 Task: Add a signature Ellie Thompson containing Have a wonderful Easter, Ellie Thompson to email address softage.10@softage.net and add a label Employee benefits
Action: Mouse moved to (77, 108)
Screenshot: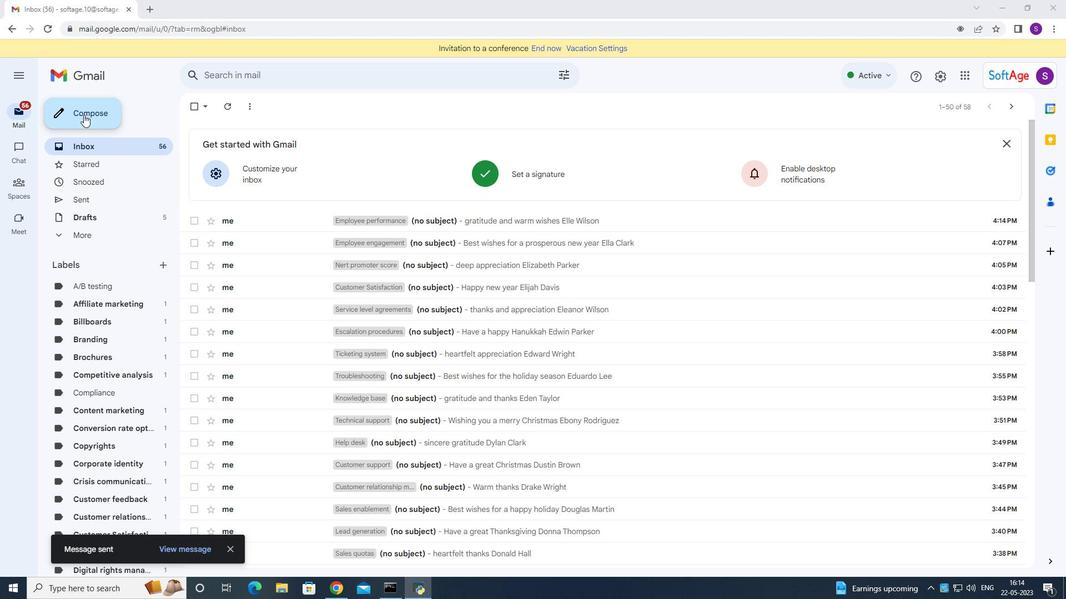 
Action: Mouse pressed left at (77, 108)
Screenshot: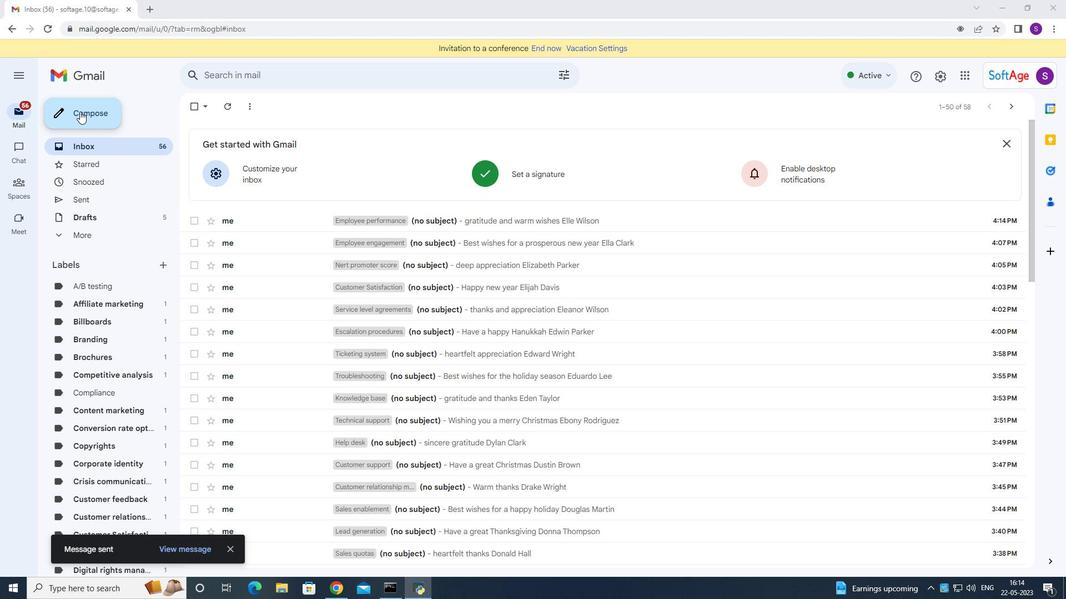 
Action: Mouse moved to (895, 559)
Screenshot: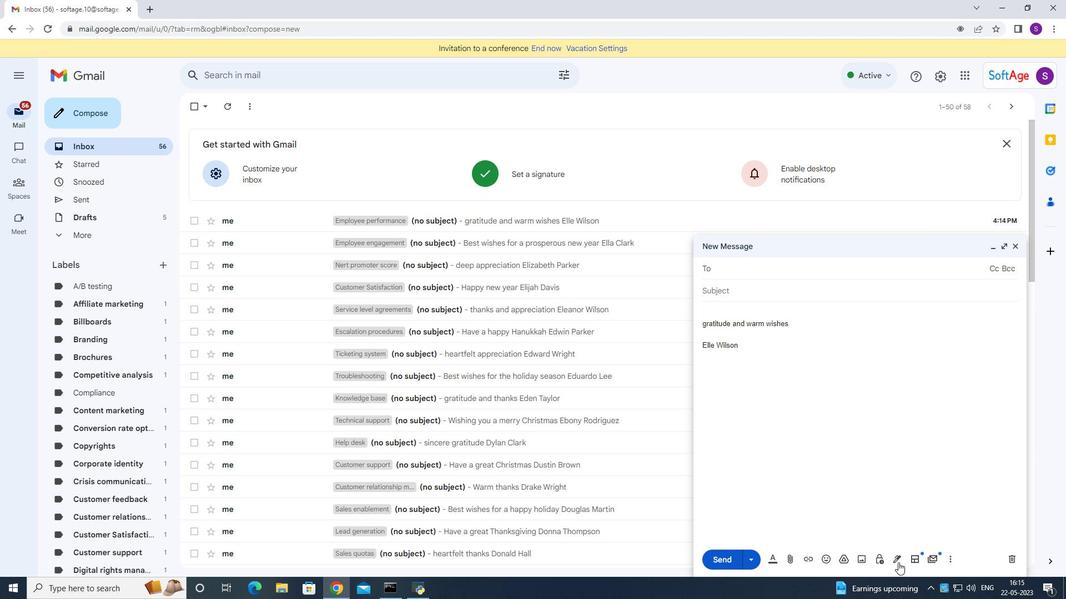 
Action: Mouse pressed left at (895, 559)
Screenshot: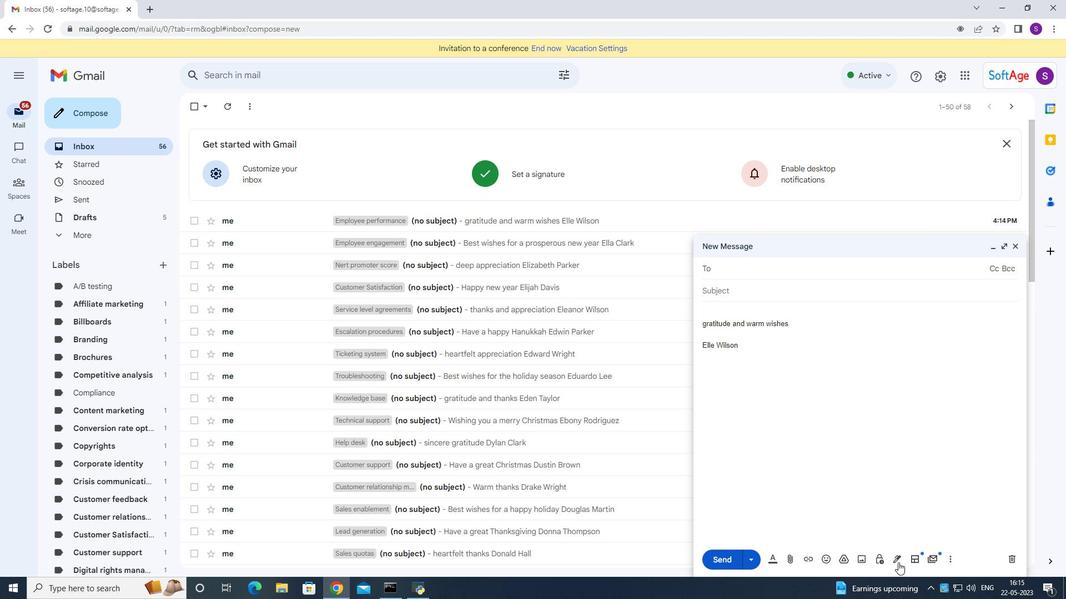
Action: Mouse moved to (920, 484)
Screenshot: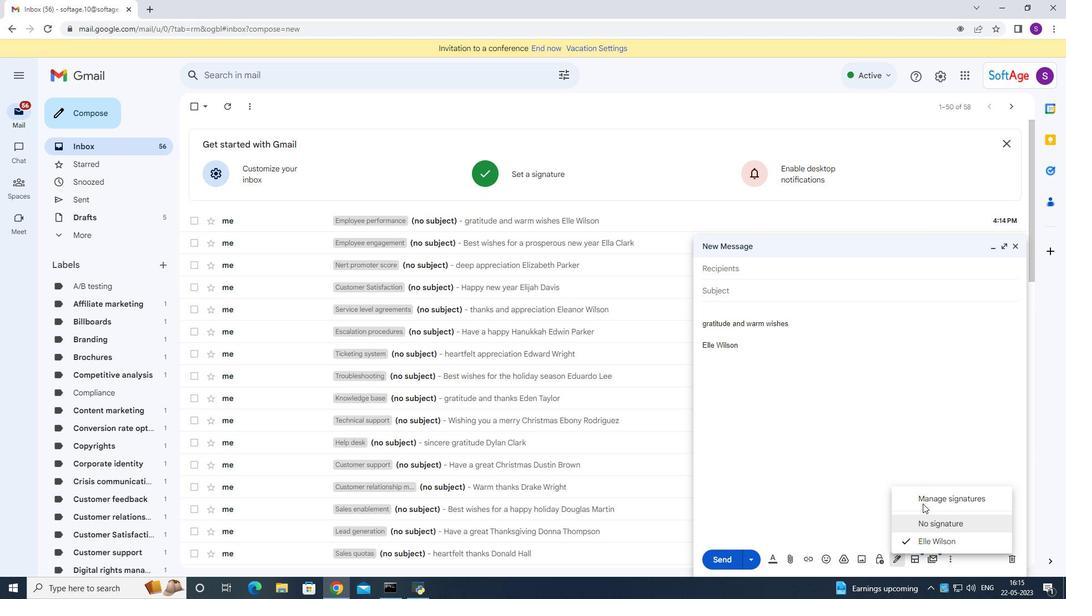 
Action: Mouse pressed left at (920, 484)
Screenshot: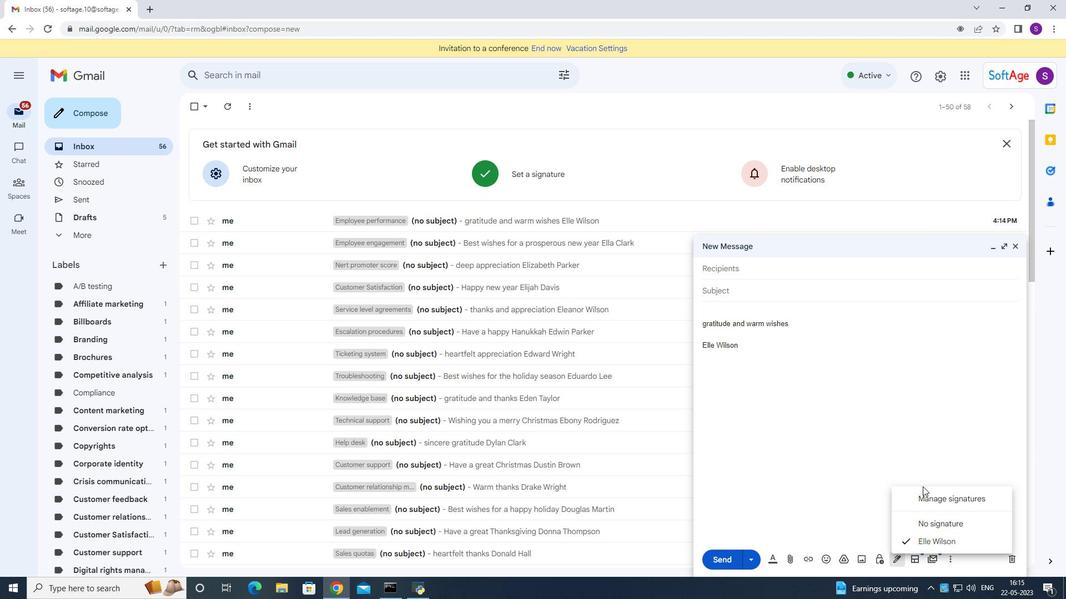 
Action: Mouse moved to (933, 497)
Screenshot: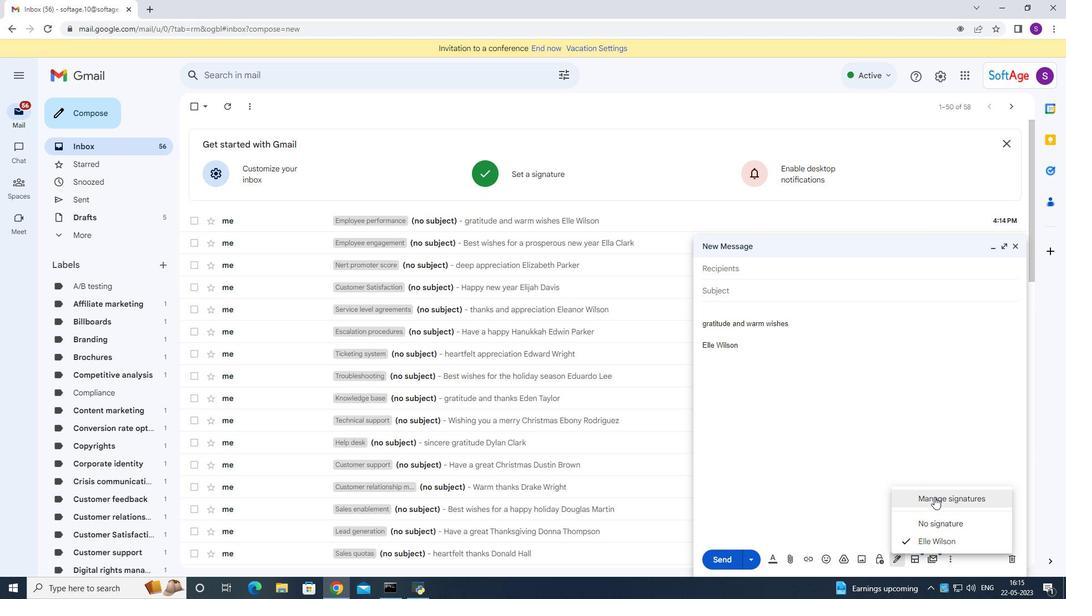
Action: Mouse pressed left at (933, 497)
Screenshot: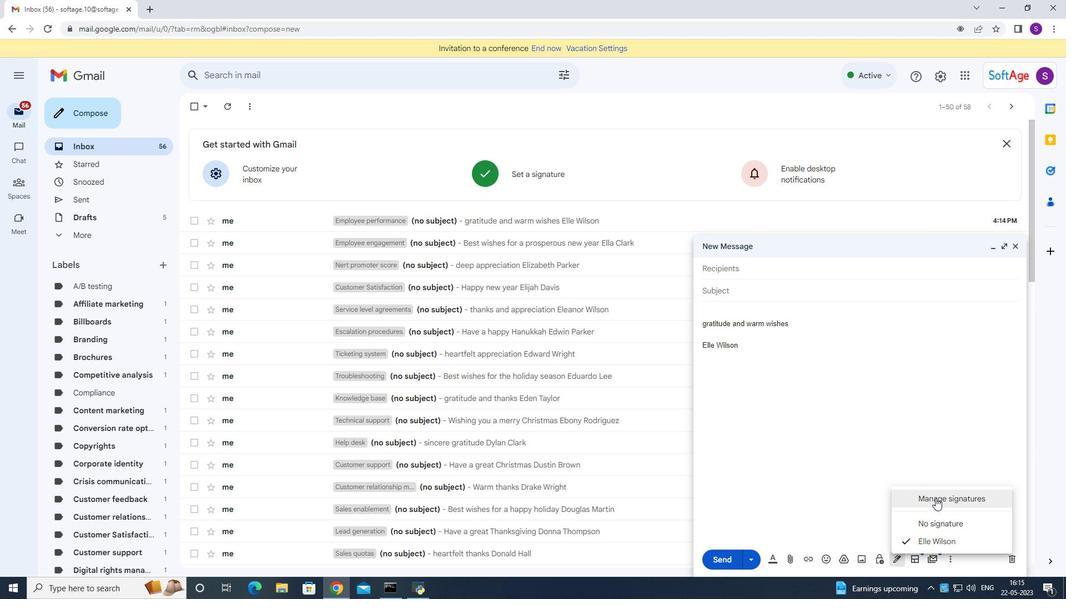 
Action: Mouse moved to (505, 380)
Screenshot: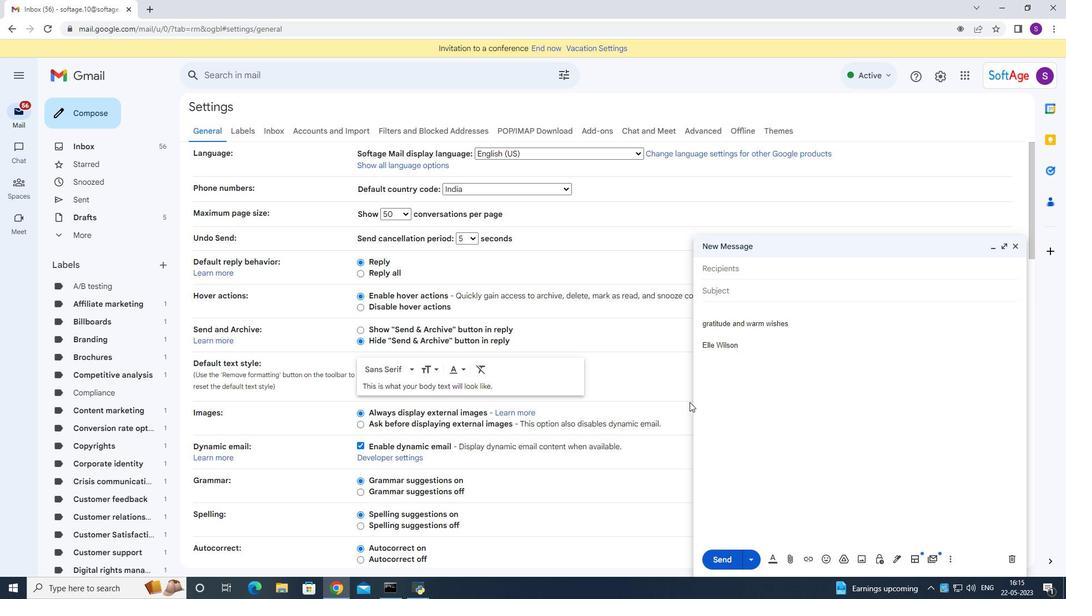 
Action: Mouse scrolled (505, 379) with delta (0, 0)
Screenshot: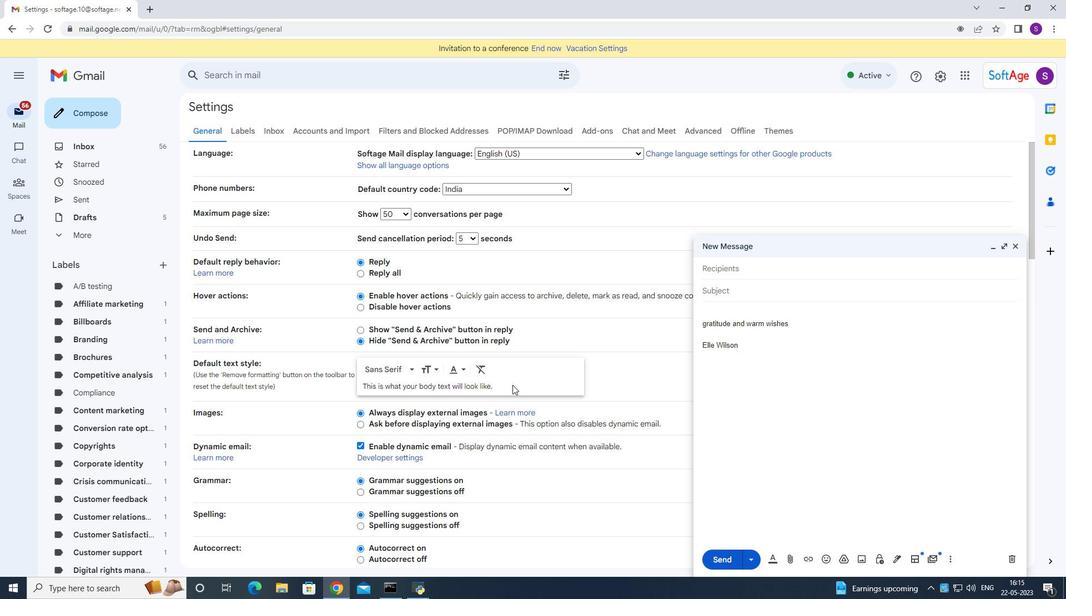 
Action: Mouse moved to (504, 380)
Screenshot: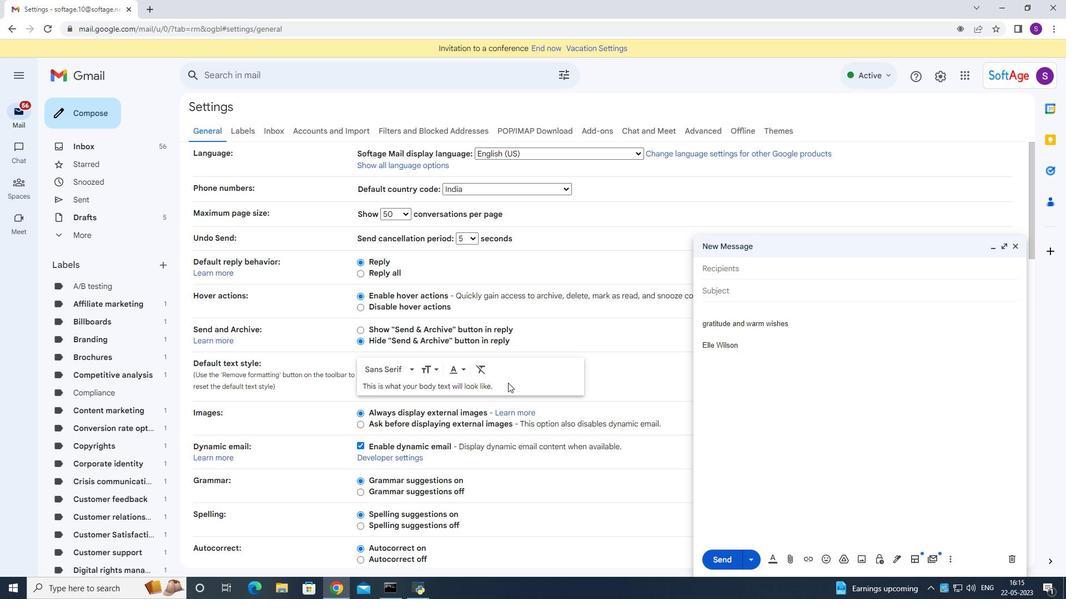 
Action: Mouse scrolled (505, 379) with delta (0, 0)
Screenshot: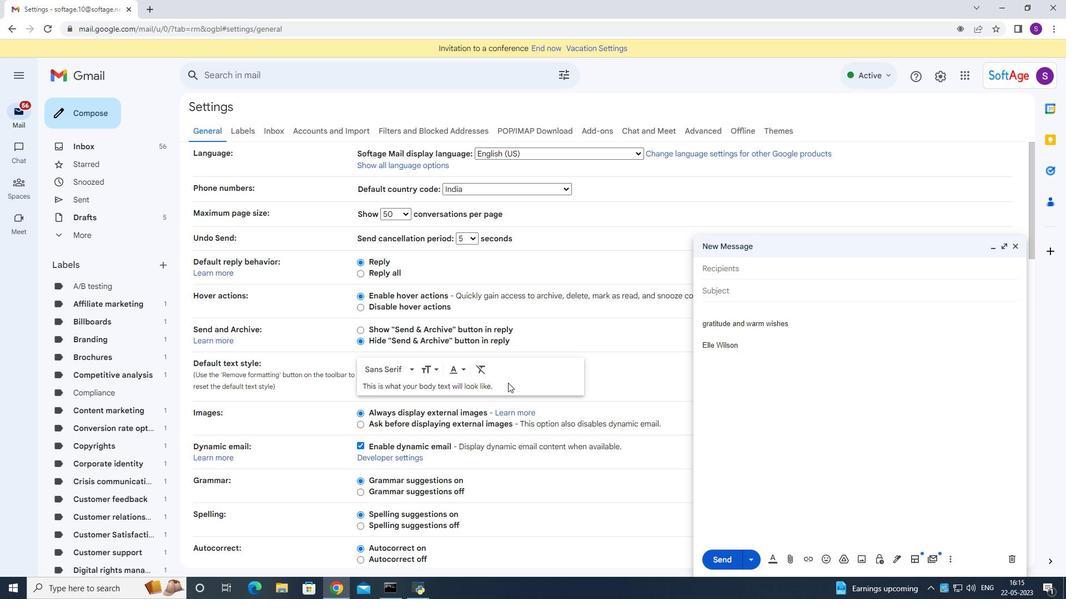 
Action: Mouse scrolled (504, 379) with delta (0, 0)
Screenshot: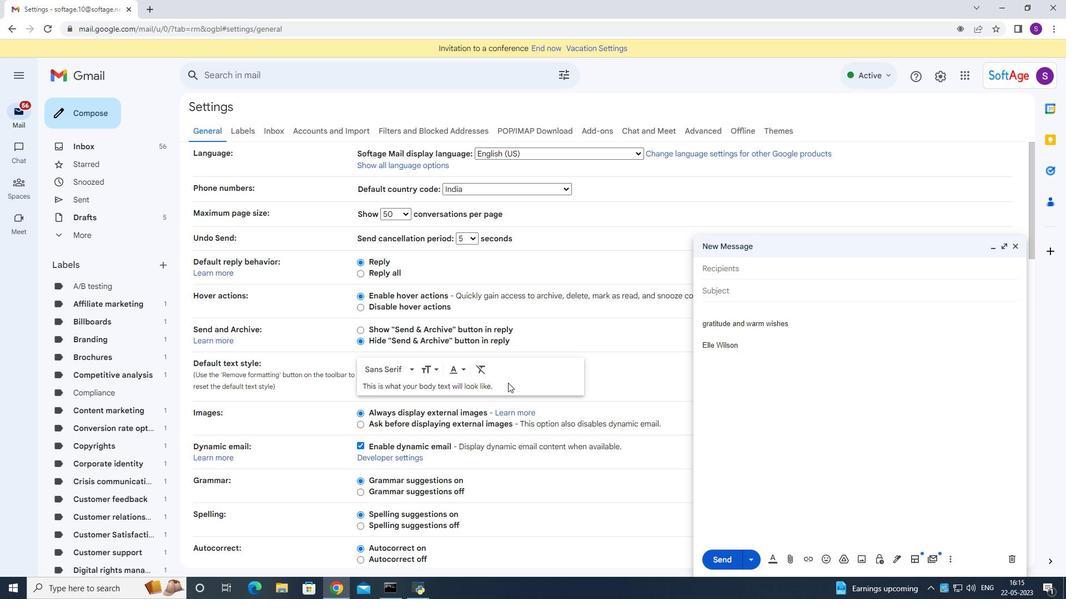 
Action: Mouse scrolled (504, 379) with delta (0, 0)
Screenshot: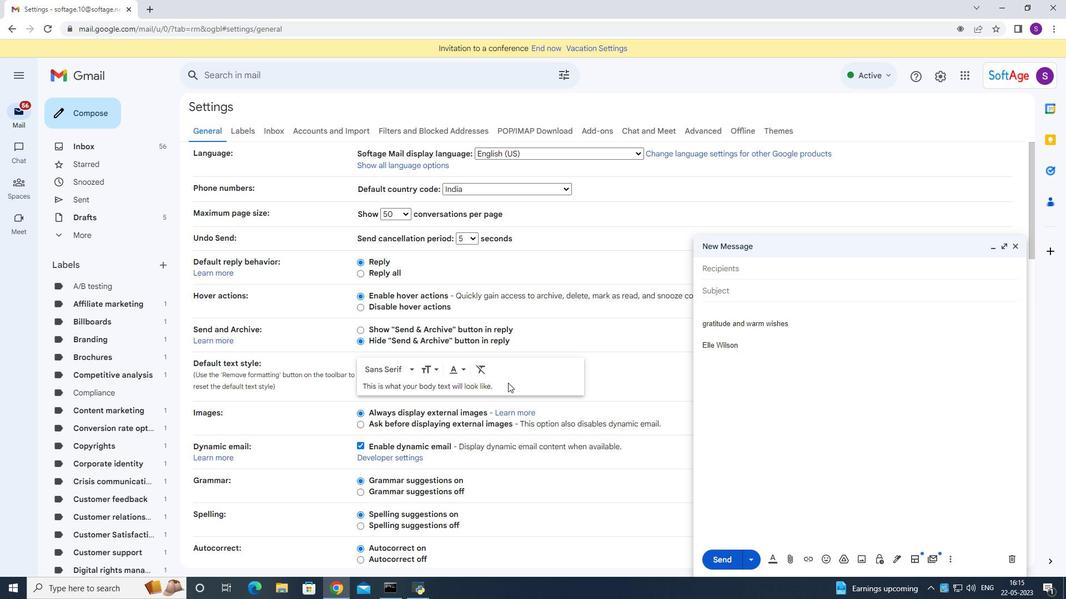 
Action: Mouse moved to (504, 380)
Screenshot: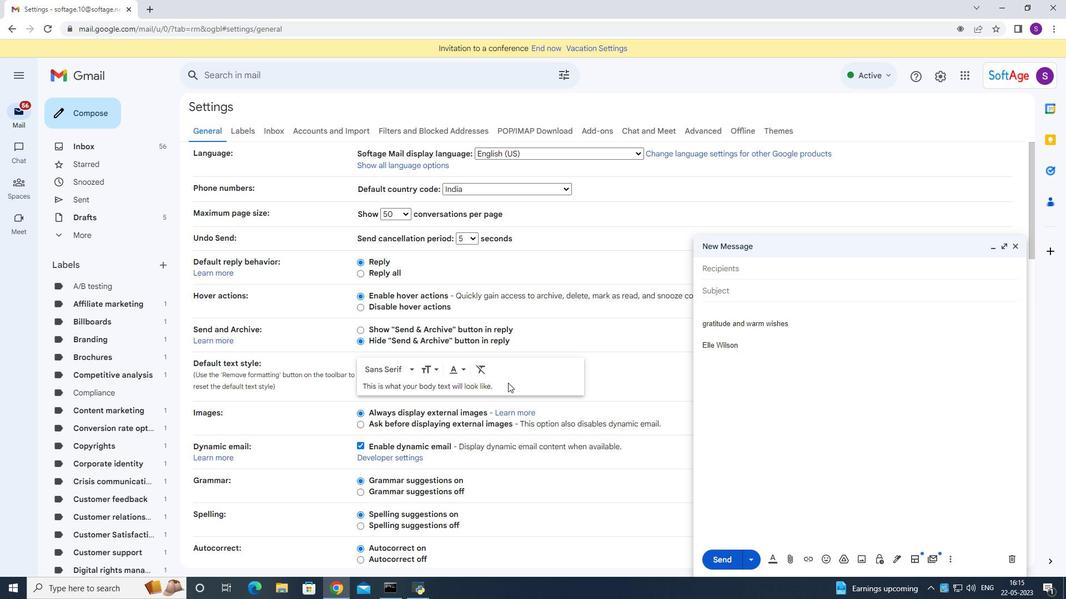 
Action: Mouse scrolled (504, 379) with delta (0, 0)
Screenshot: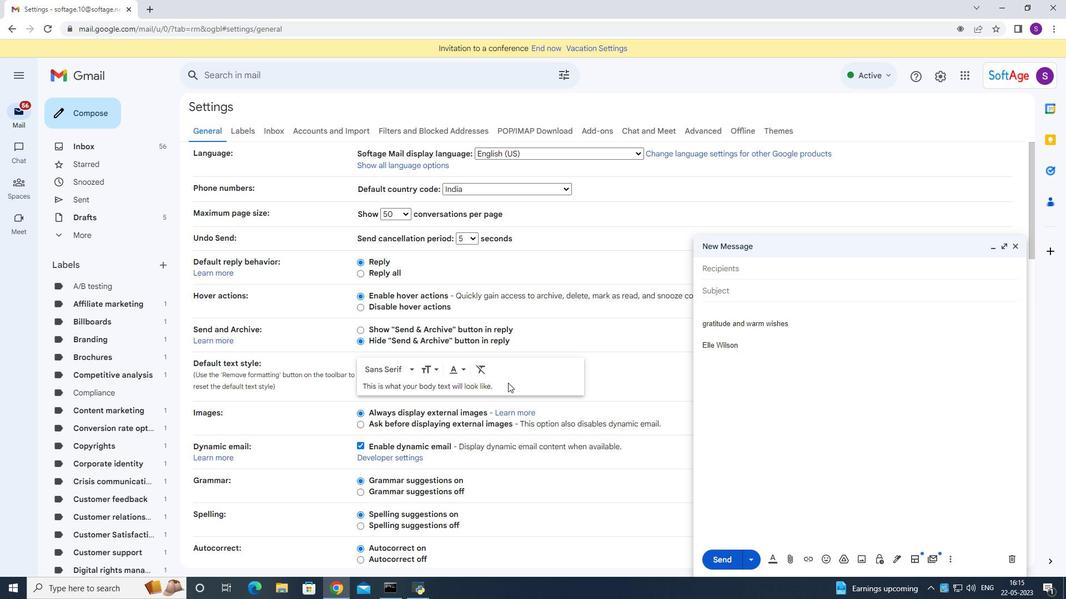 
Action: Mouse scrolled (504, 379) with delta (0, 0)
Screenshot: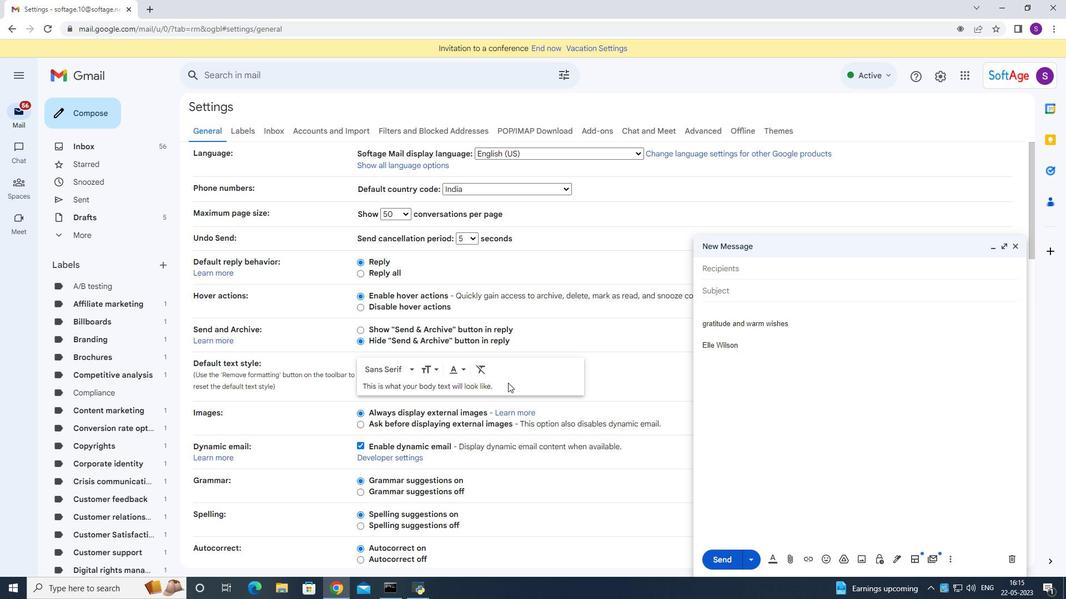 
Action: Mouse scrolled (504, 379) with delta (0, 0)
Screenshot: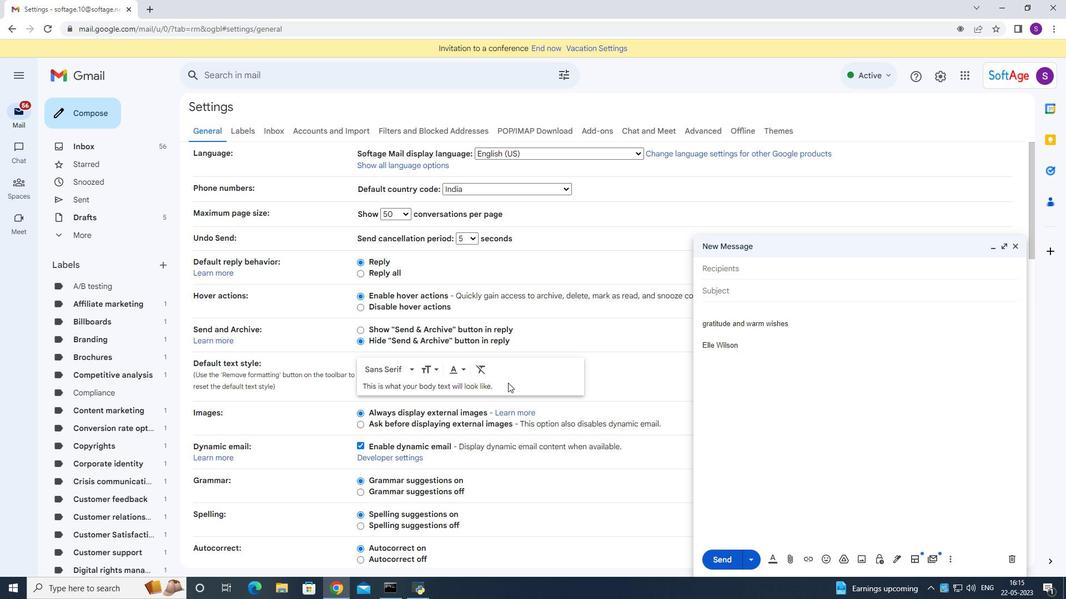 
Action: Mouse moved to (496, 390)
Screenshot: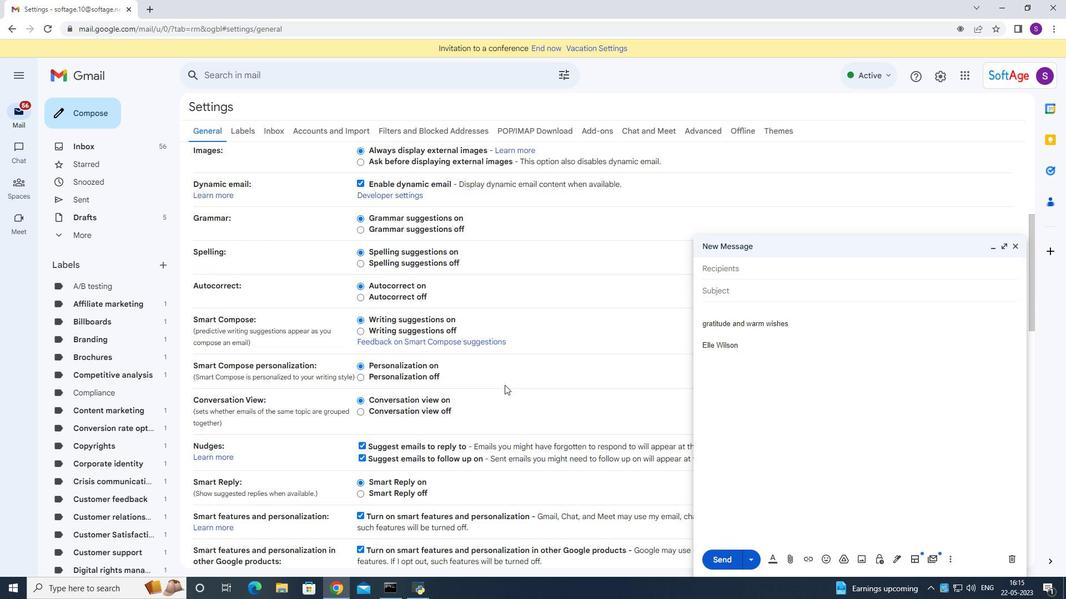 
Action: Mouse scrolled (496, 389) with delta (0, 0)
Screenshot: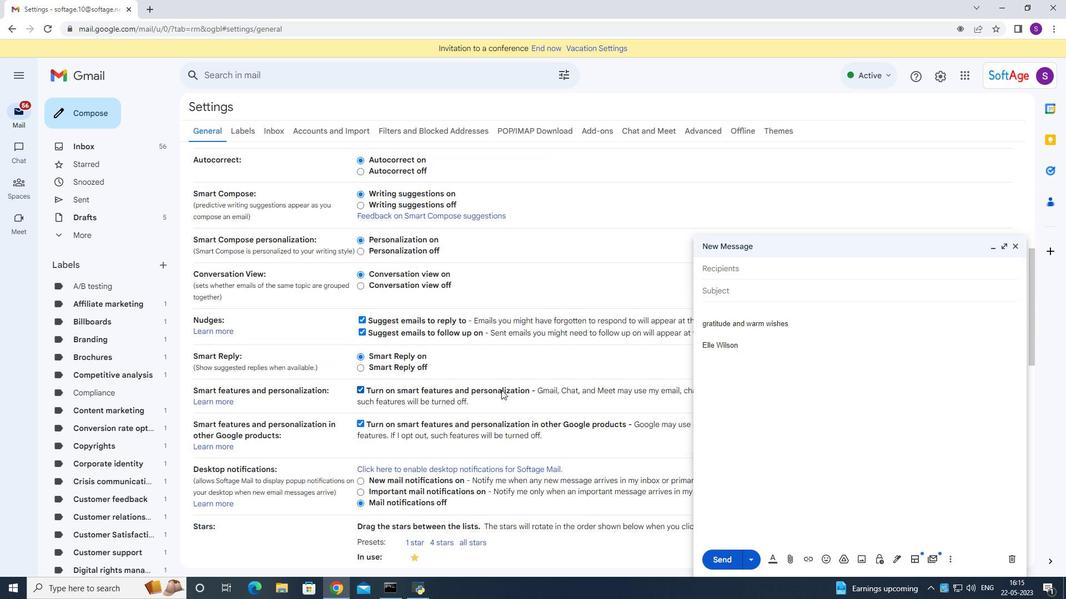 
Action: Mouse moved to (495, 391)
Screenshot: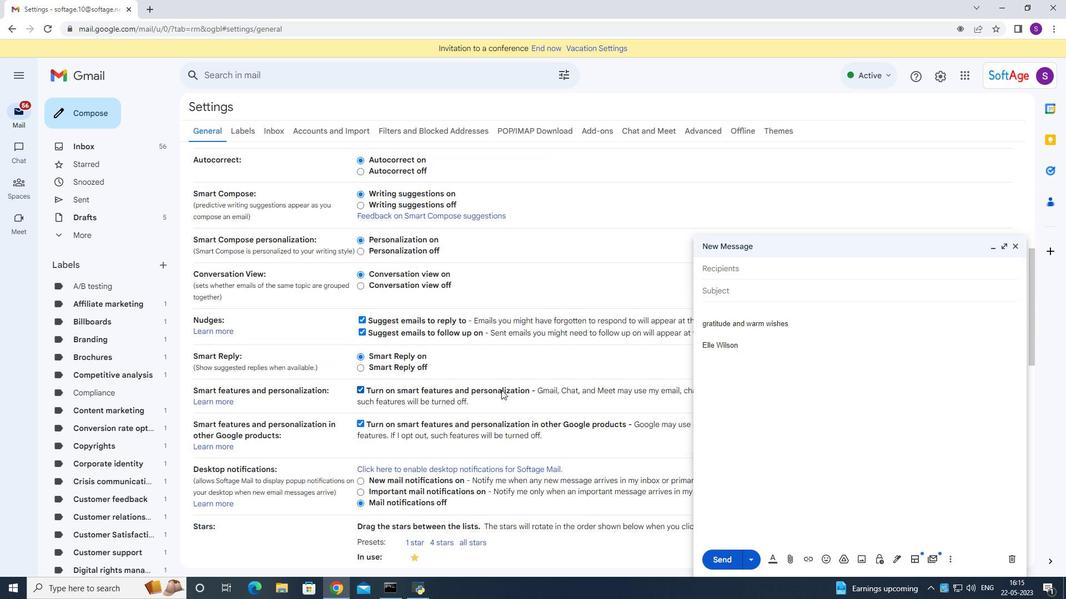 
Action: Mouse scrolled (495, 390) with delta (0, 0)
Screenshot: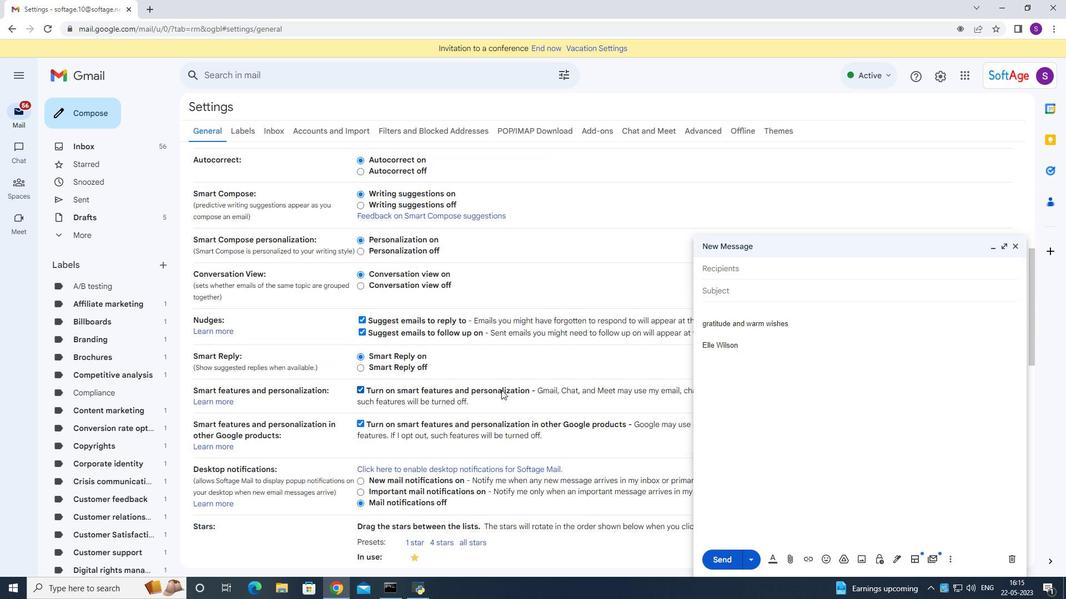 
Action: Mouse scrolled (495, 390) with delta (0, 0)
Screenshot: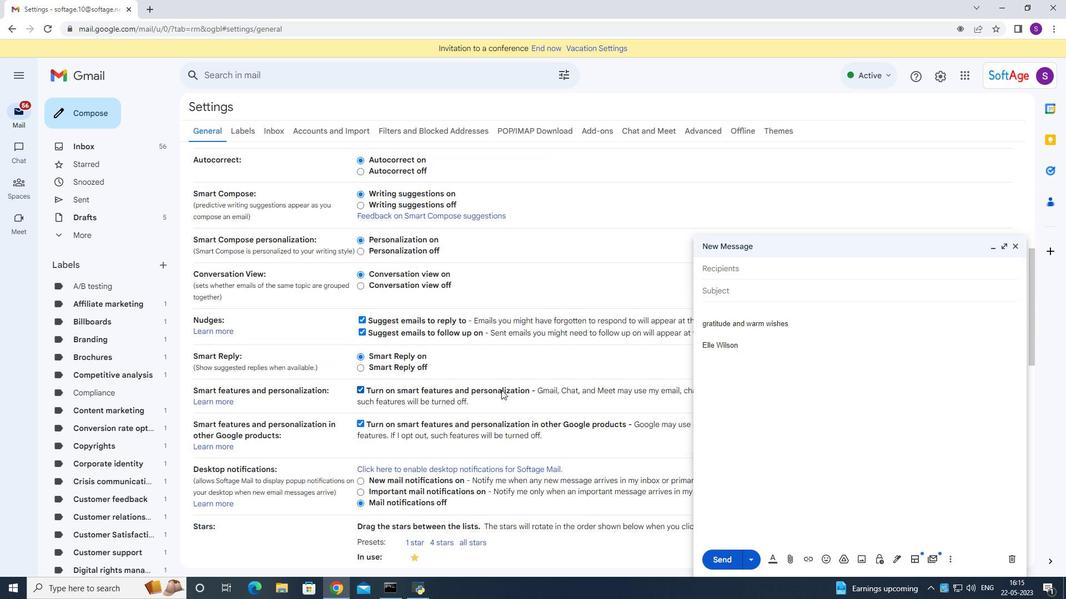 
Action: Mouse scrolled (495, 390) with delta (0, 0)
Screenshot: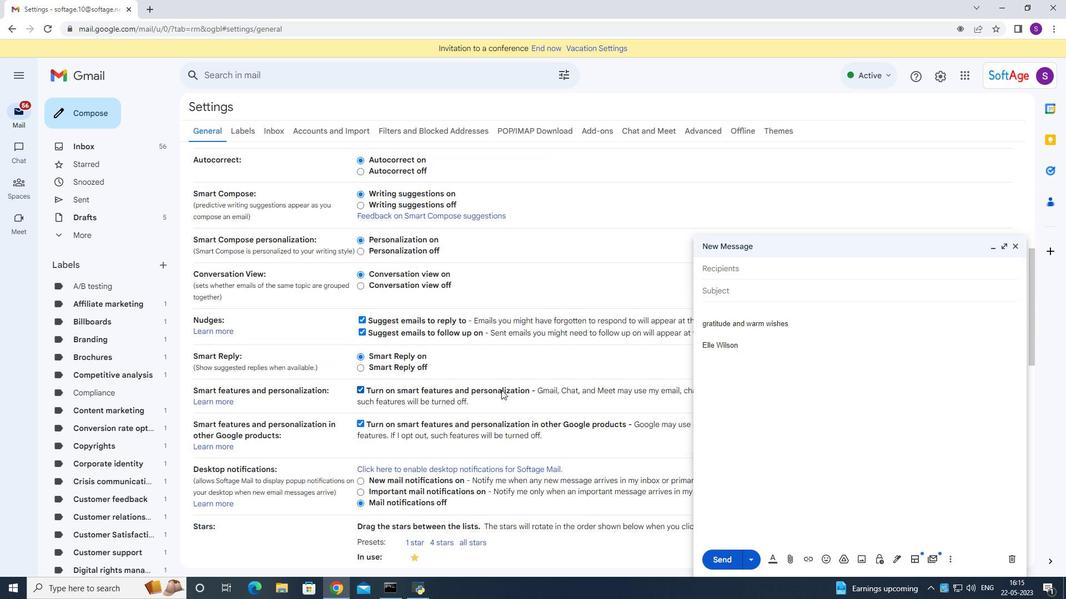 
Action: Mouse scrolled (495, 390) with delta (0, 0)
Screenshot: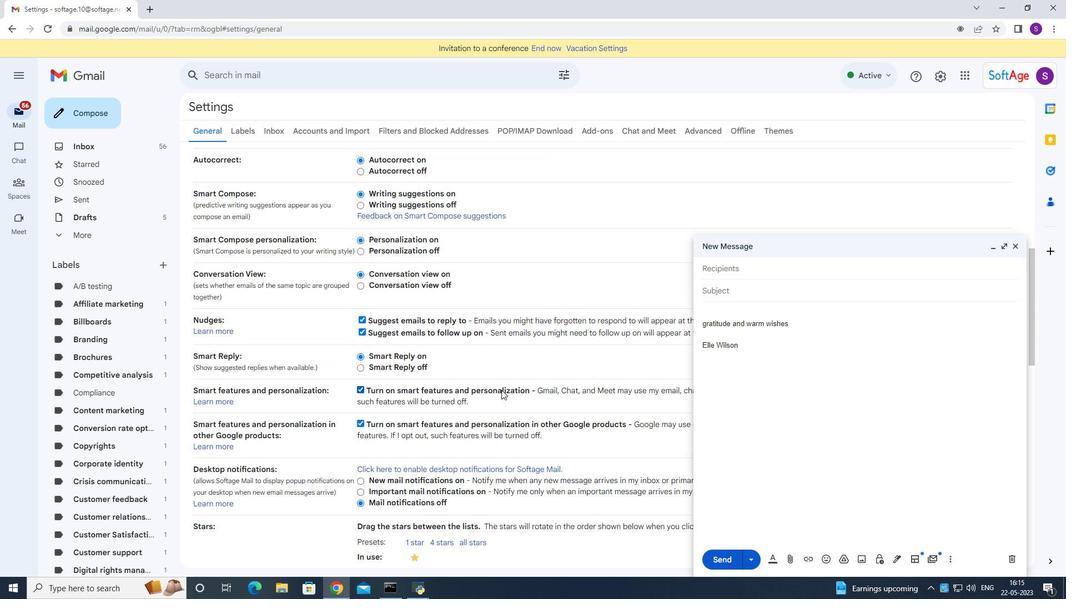 
Action: Mouse moved to (442, 437)
Screenshot: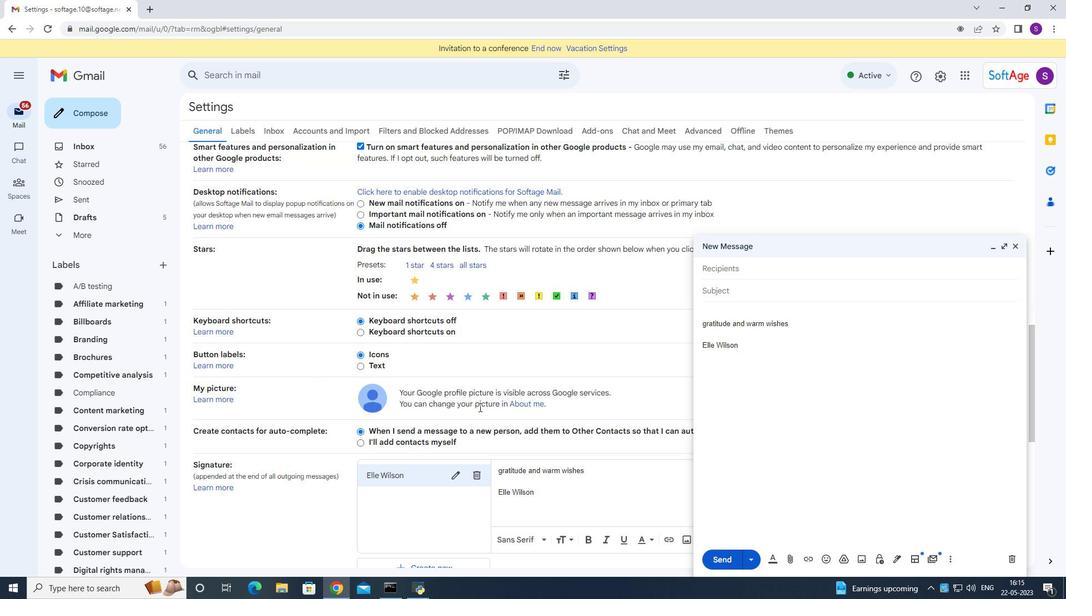 
Action: Mouse scrolled (442, 437) with delta (0, 0)
Screenshot: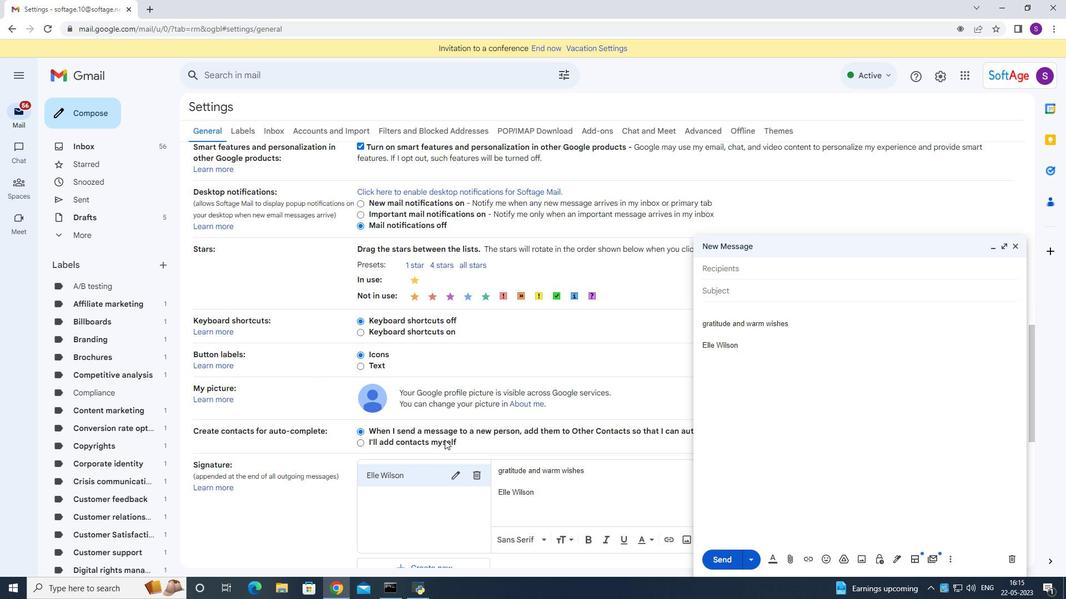 
Action: Mouse scrolled (442, 437) with delta (0, 0)
Screenshot: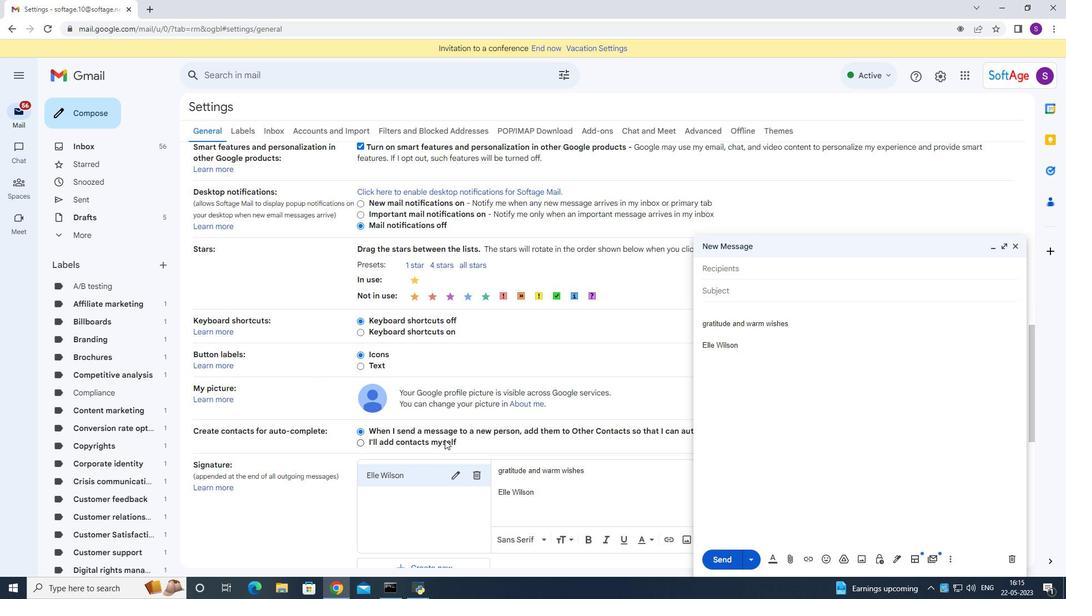 
Action: Mouse scrolled (442, 437) with delta (0, 0)
Screenshot: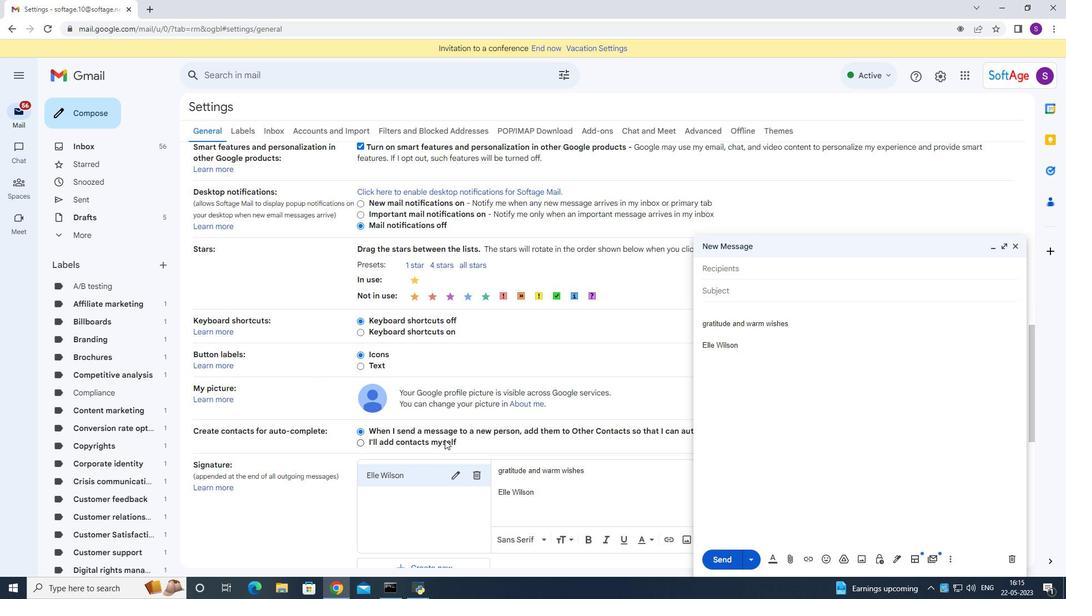 
Action: Mouse moved to (452, 306)
Screenshot: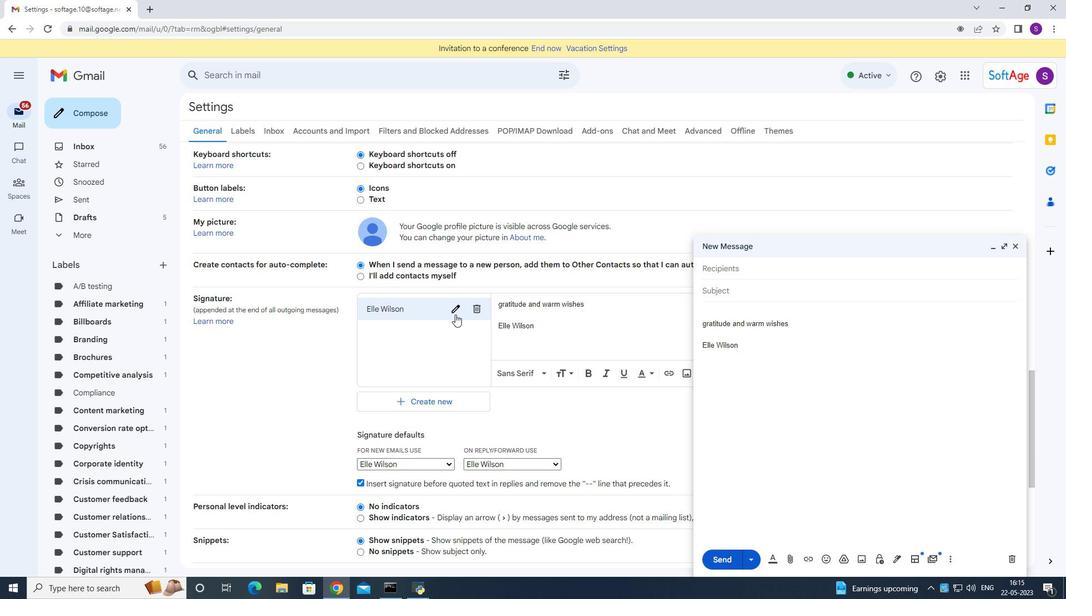 
Action: Mouse pressed left at (452, 306)
Screenshot: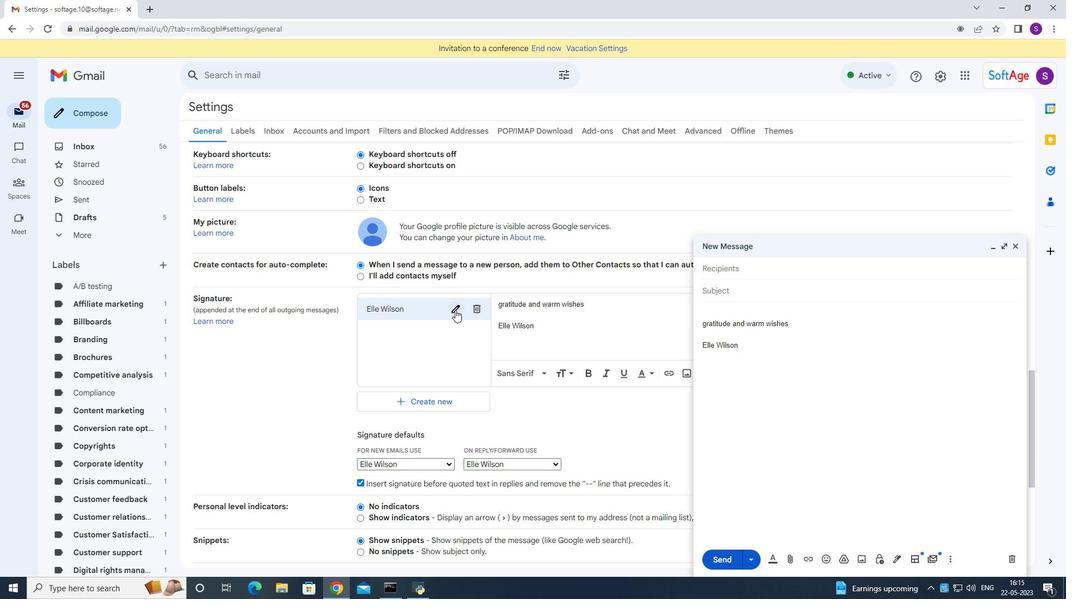 
Action: Key pressed ctrl+A<Key.backspace><Key.shift><Key.shift><Key.shift><Key.shift><Key.shift><Key.shift><Key.shift><Key.shift><Key.shift><Key.shift><Key.shift><Key.shift><Key.shift><Key.shift><Key.shift><Key.shift><Key.shift><Key.shift><Key.shift><Key.shift><Key.shift><Key.shift><Key.shift><Key.shift><Key.shift><Key.shift><Key.shift><Key.shift><Key.shift><Key.shift><Key.shift><Key.shift><Key.shift><Key.shift><Key.shift><Key.shift><Key.shift><Key.shift><Key.shift><Key.shift>Ellie<Key.space><Key.shift><Key.shift><Key.shift><Key.shift><Key.shift><Key.shift><Key.shift><Key.shift><Key.shift><Key.shift><Key.shift><Key.shift><Key.shift><Key.shift><Key.shift><Key.shift><Key.shift><Key.shift><Key.shift><Key.shift><Key.shift><Key.shift><Key.shift><Key.shift><Key.shift><Key.shift><Key.shift><Key.shift><Key.shift><Key.shift><Key.shift><Key.shift><Key.shift><Key.shift><Key.shift><Key.shift><Key.shift><Key.shift><Key.shift><Key.shift><Key.shift><Key.shift><Key.shift><Key.shift>Thompson<Key.space>
Screenshot: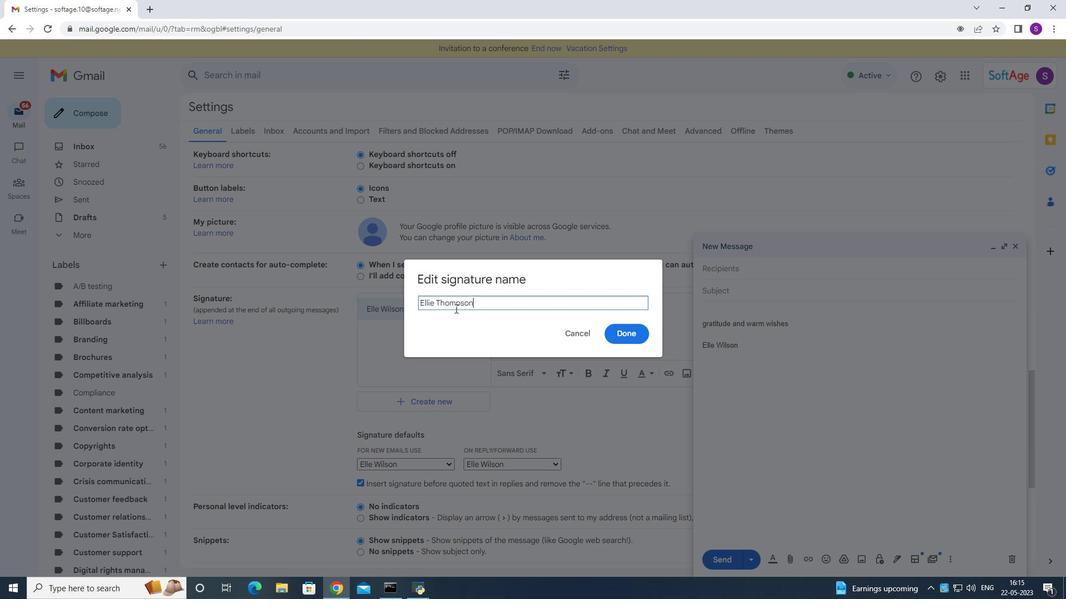 
Action: Mouse moved to (631, 333)
Screenshot: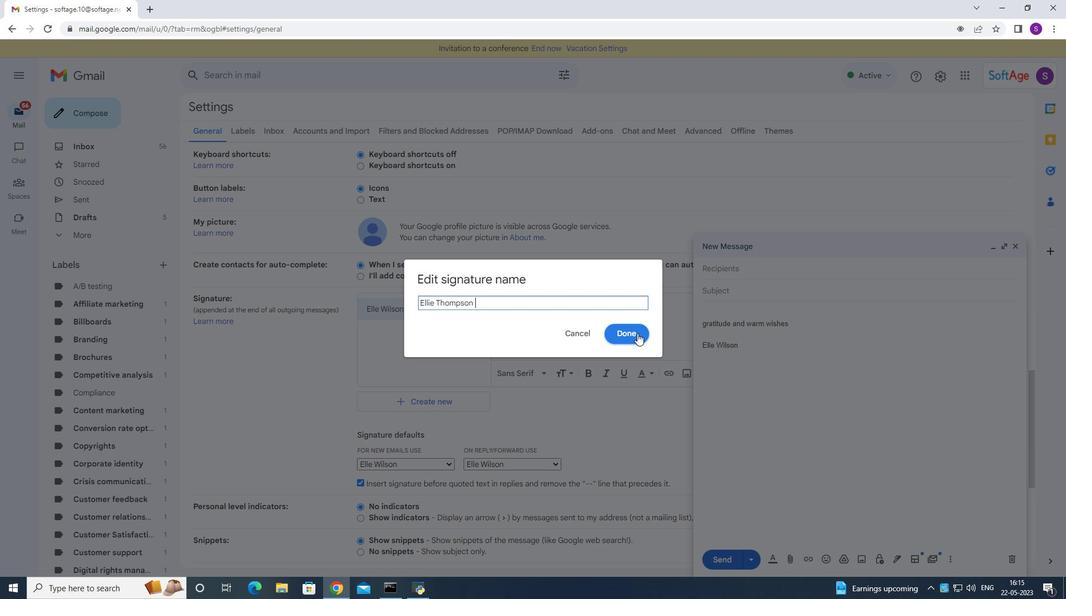 
Action: Mouse pressed left at (634, 330)
Screenshot: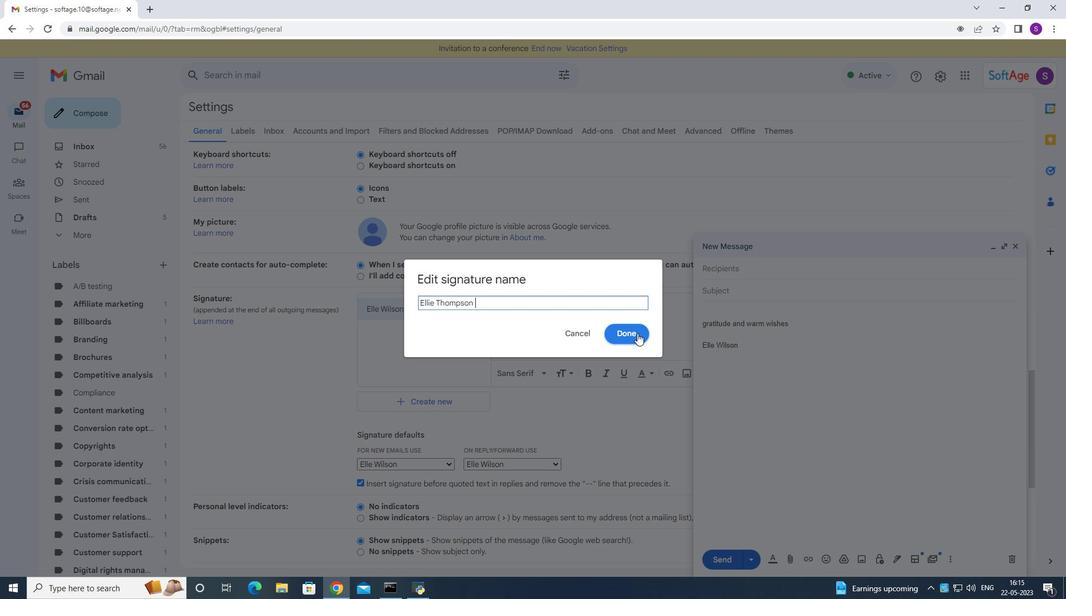 
Action: Mouse moved to (591, 328)
Screenshot: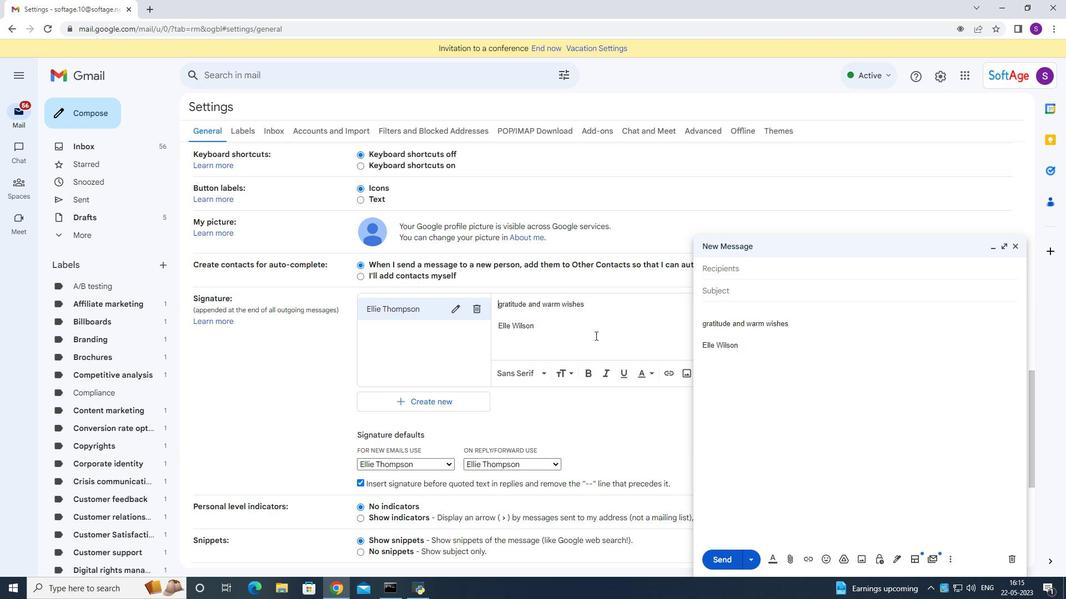 
Action: Mouse pressed left at (591, 328)
Screenshot: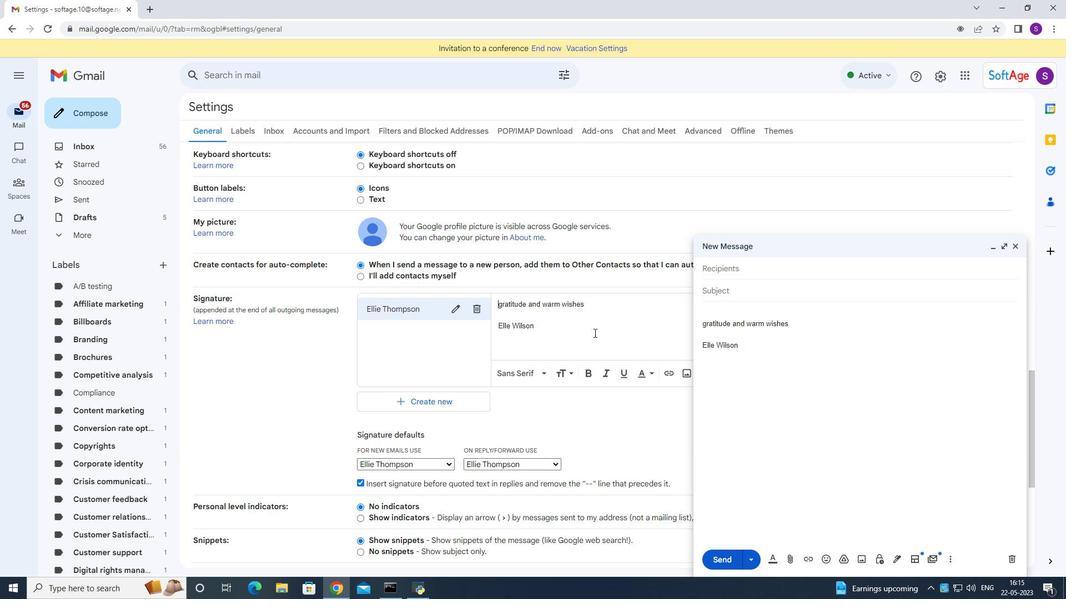 
Action: Key pressed <Key.backspace>ctrl+A<Key.backspace><Key.shift>Have<Key.space>a<Key.space>wonderful<Key.space><Key.shift>Easter<Key.space><Key.enter><Key.enter><Key.shift>Ellie<Key.space><Key.shift>Thompson<Key.space>
Screenshot: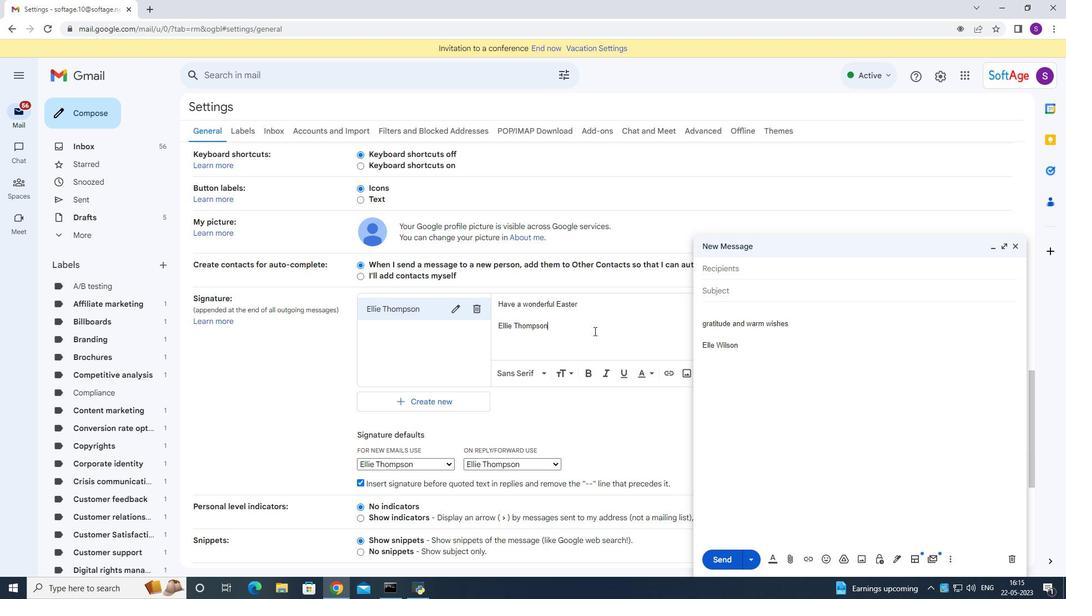 
Action: Mouse moved to (554, 347)
Screenshot: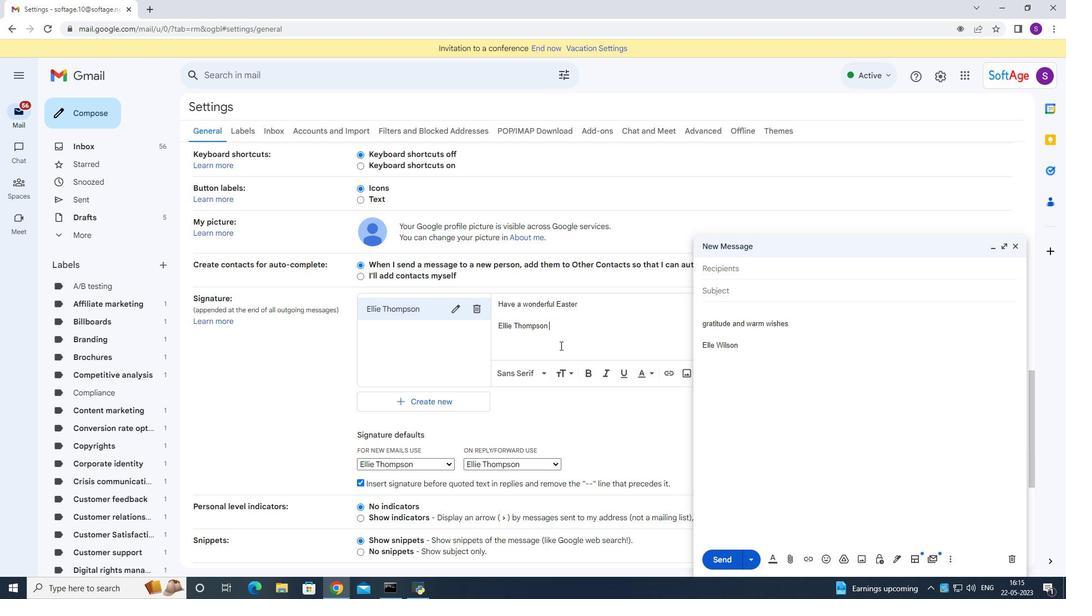 
Action: Mouse scrolled (554, 346) with delta (0, 0)
Screenshot: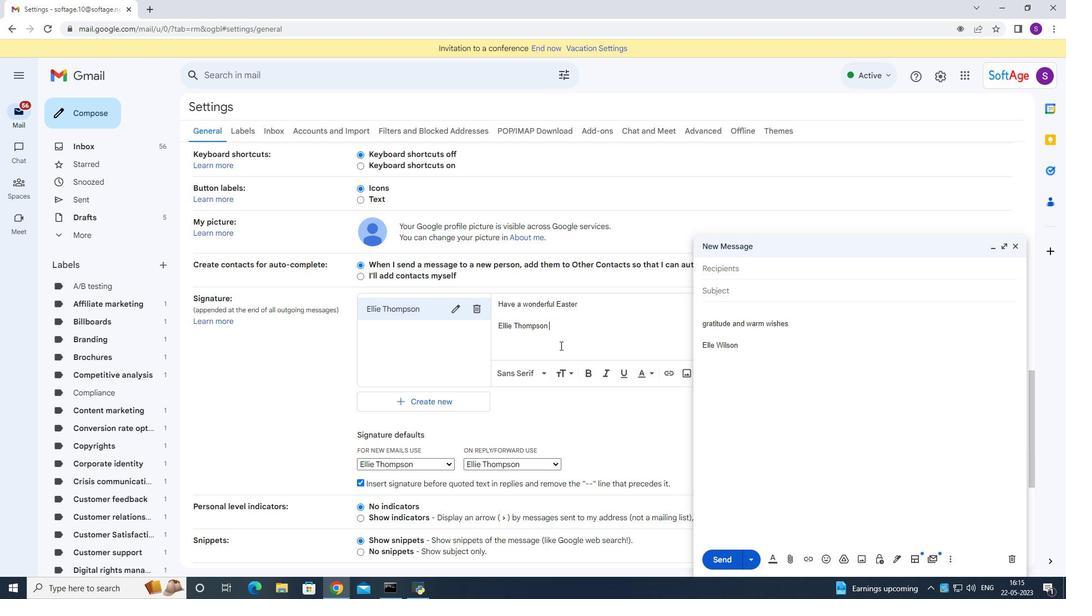 
Action: Mouse moved to (553, 348)
Screenshot: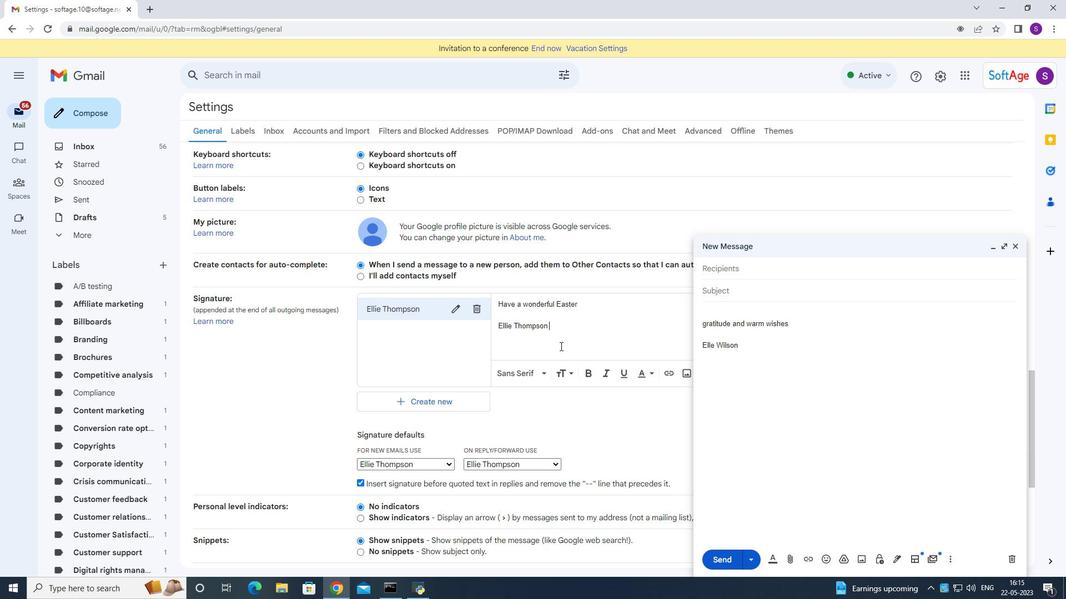 
Action: Mouse scrolled (553, 347) with delta (0, 0)
Screenshot: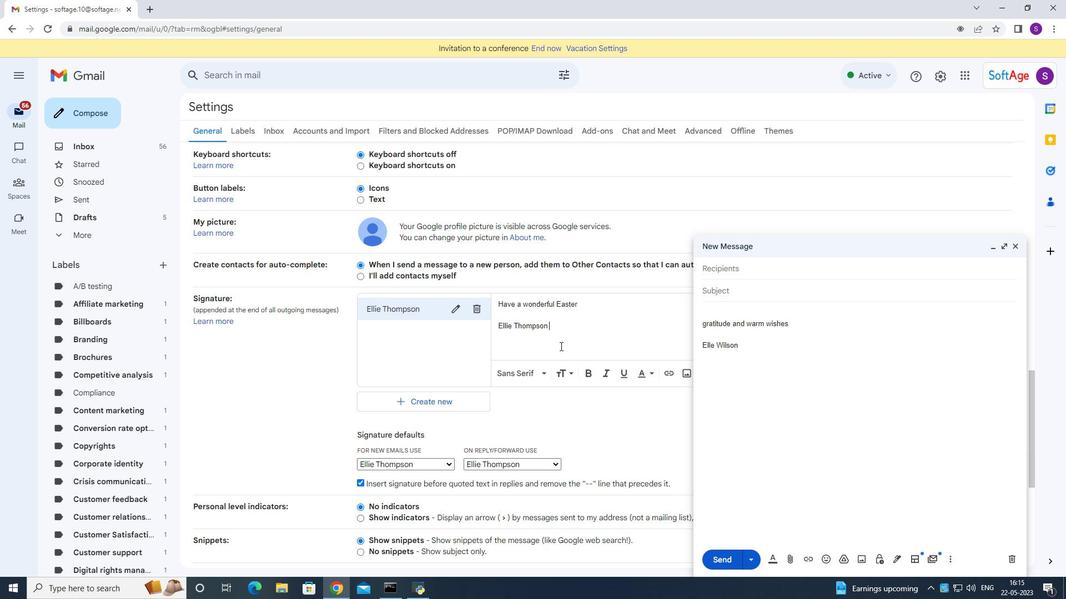 
Action: Mouse moved to (553, 348)
Screenshot: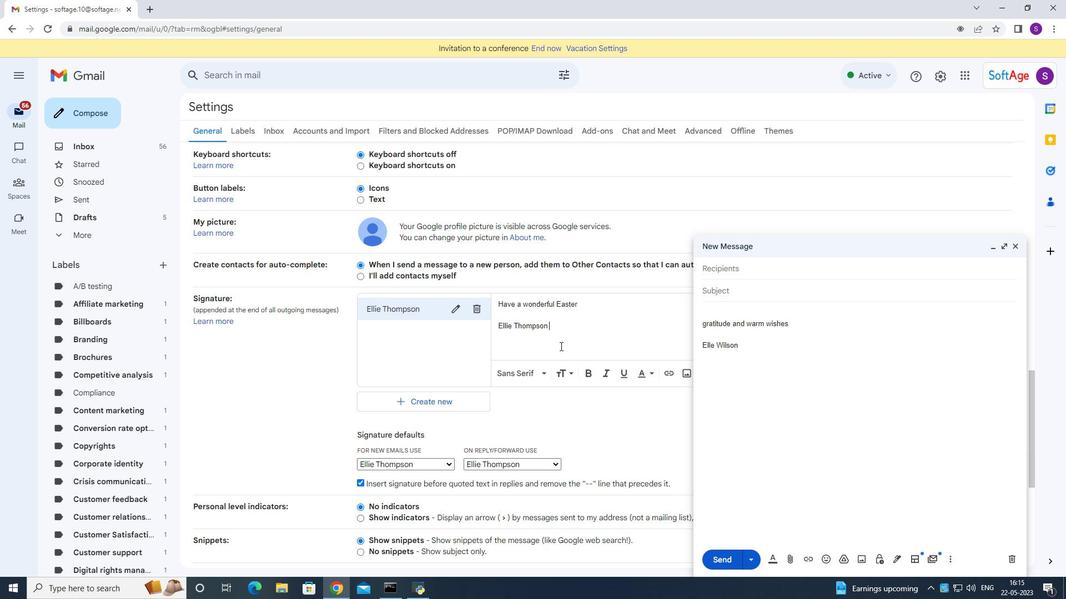 
Action: Mouse scrolled (553, 348) with delta (0, 0)
Screenshot: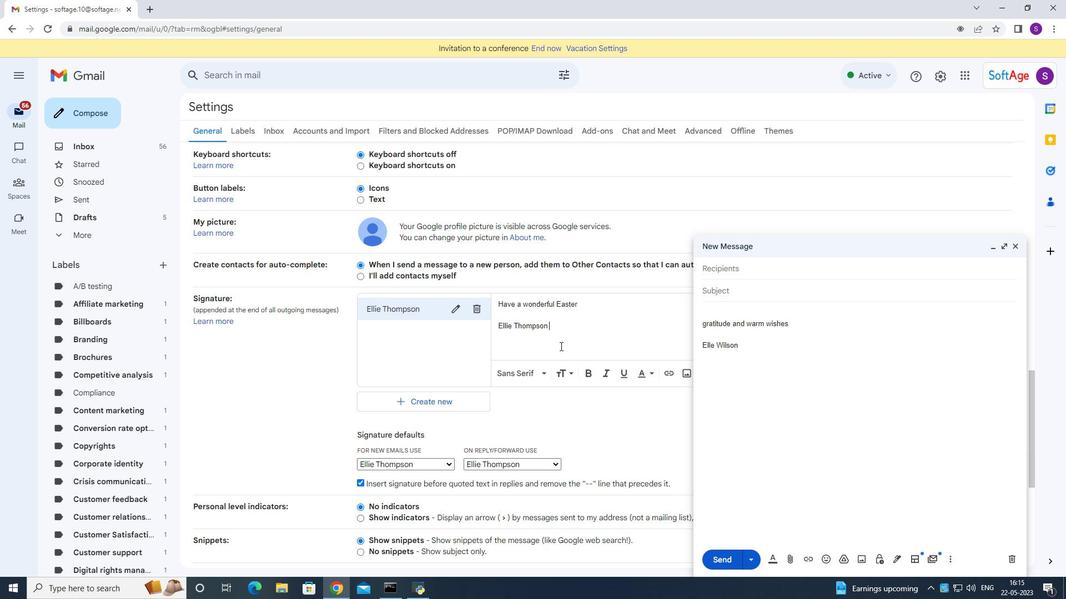 
Action: Mouse scrolled (553, 348) with delta (0, 0)
Screenshot: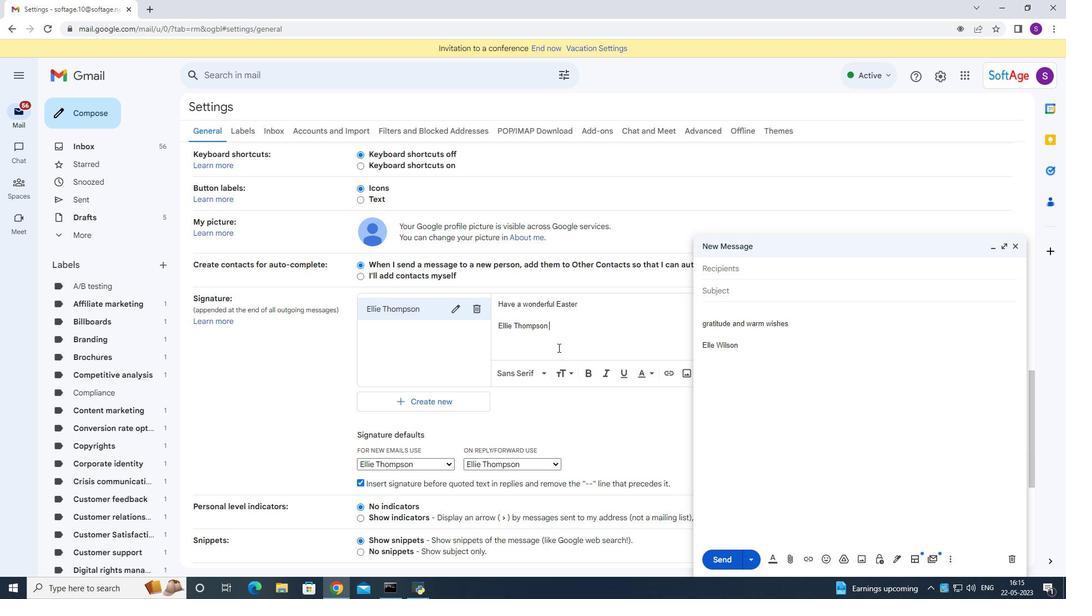 
Action: Mouse scrolled (553, 348) with delta (0, 0)
Screenshot: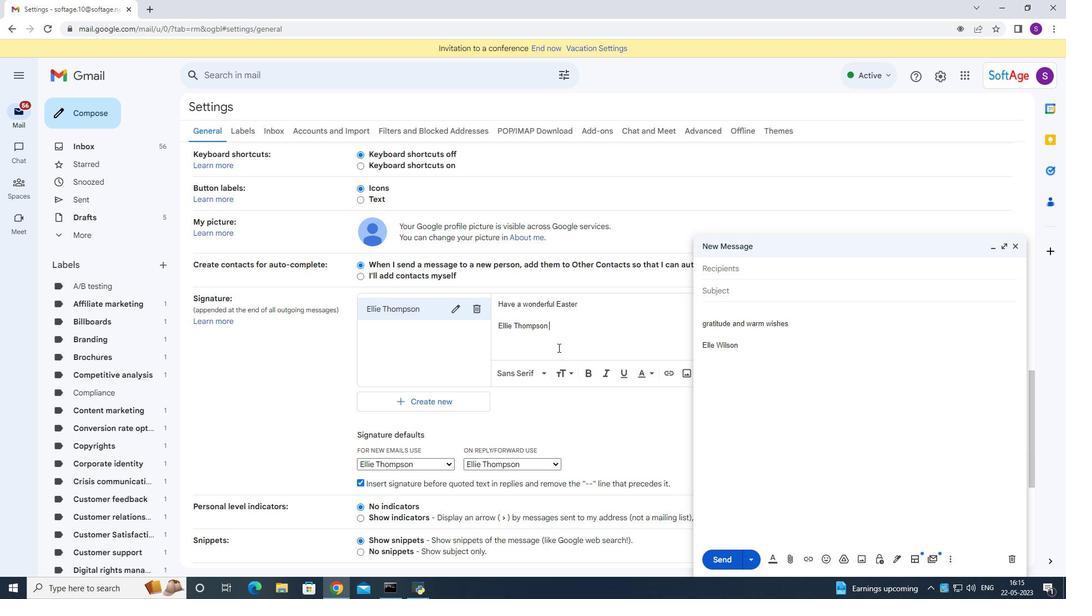 
Action: Mouse moved to (545, 415)
Screenshot: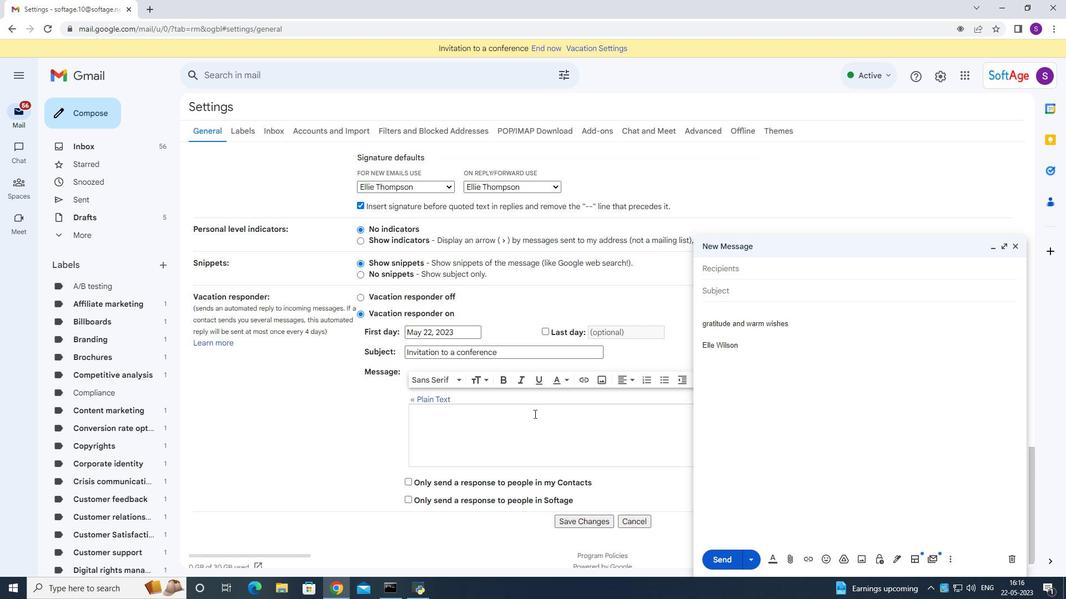 
Action: Mouse scrolled (545, 415) with delta (0, 0)
Screenshot: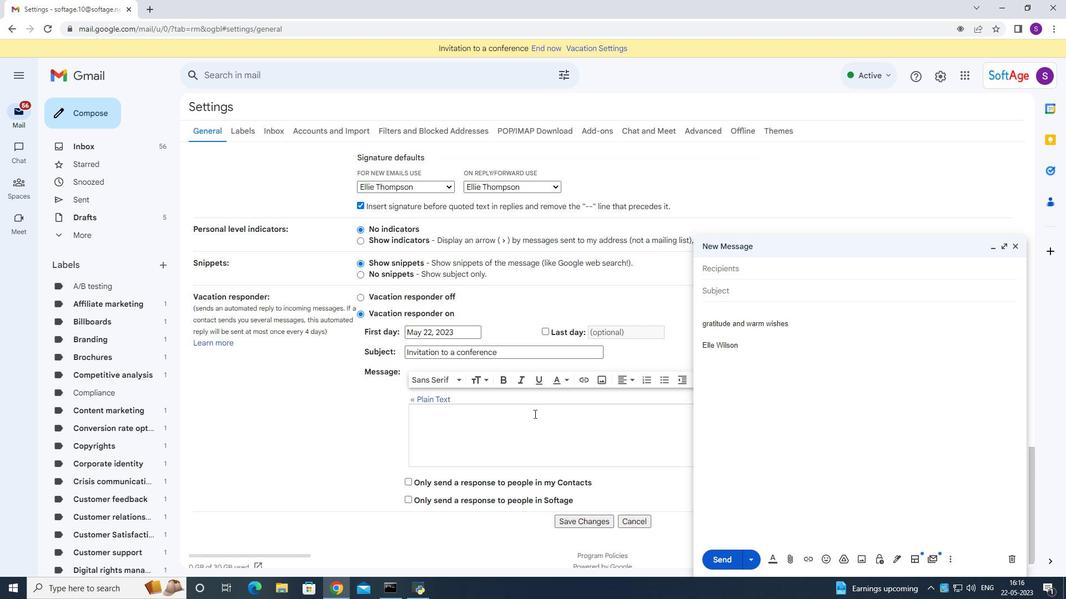 
Action: Mouse moved to (548, 418)
Screenshot: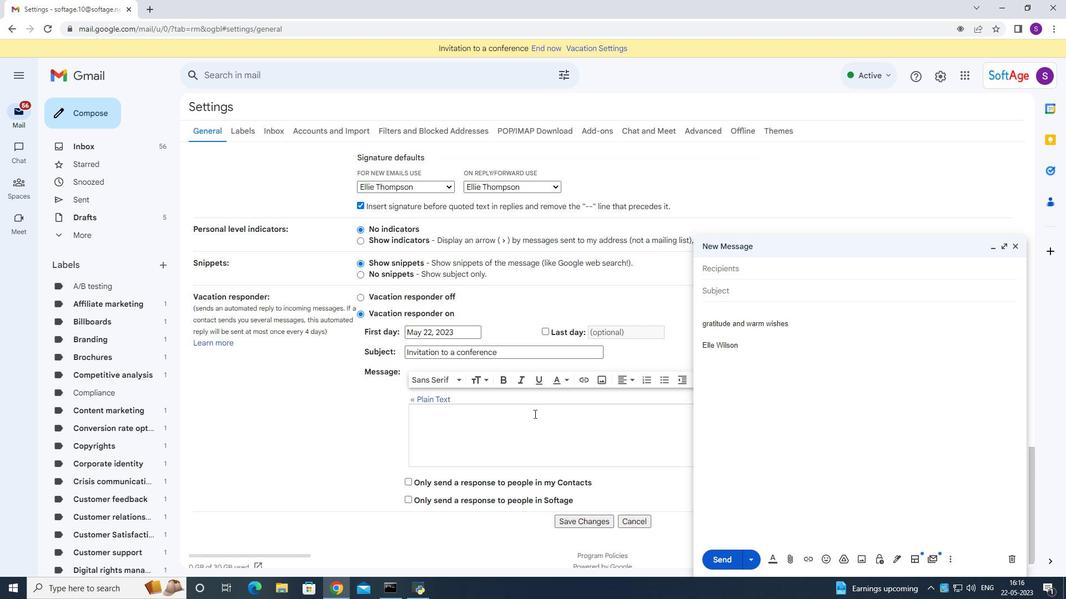 
Action: Mouse scrolled (548, 418) with delta (0, 0)
Screenshot: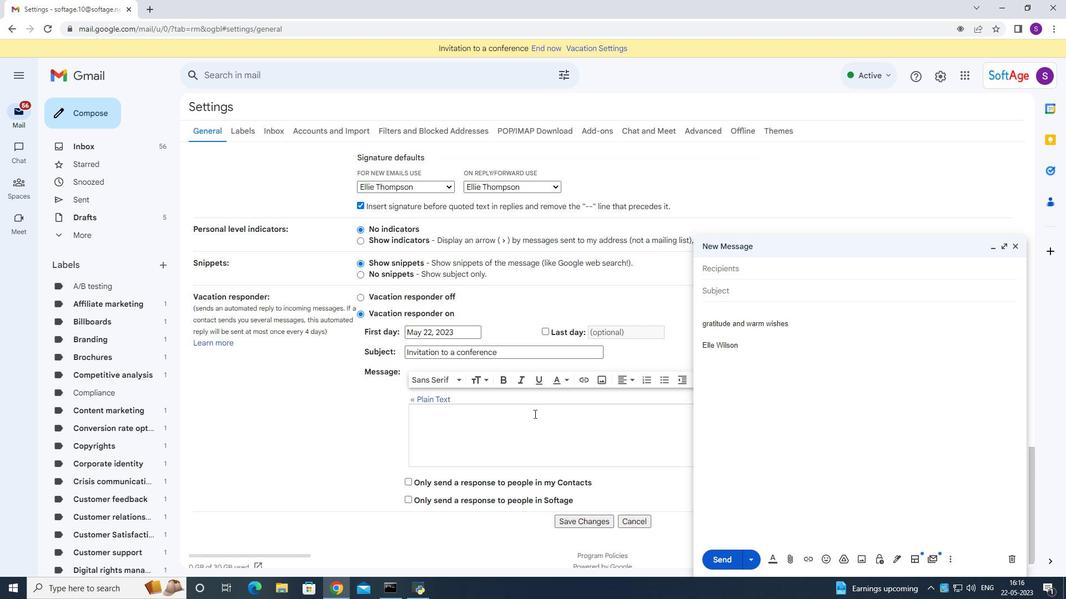 
Action: Mouse moved to (549, 419)
Screenshot: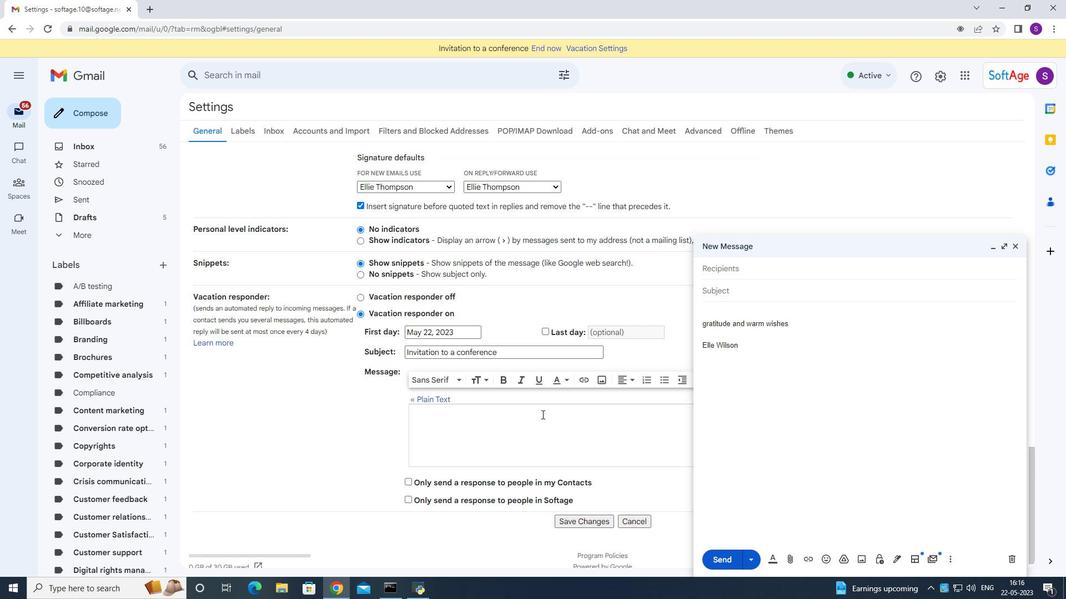 
Action: Mouse scrolled (549, 419) with delta (0, 0)
Screenshot: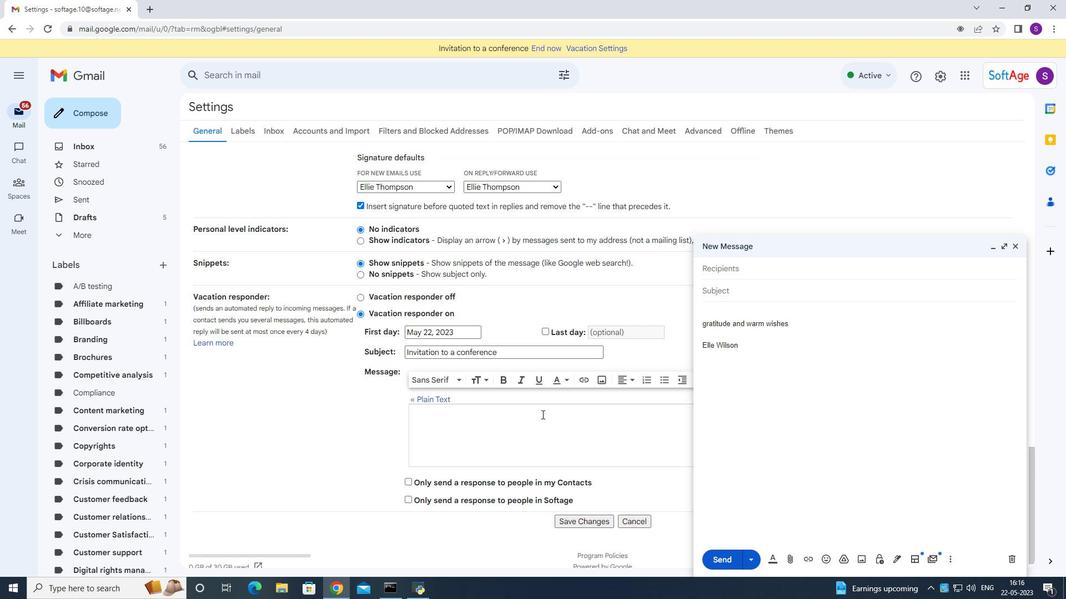 
Action: Mouse moved to (550, 419)
Screenshot: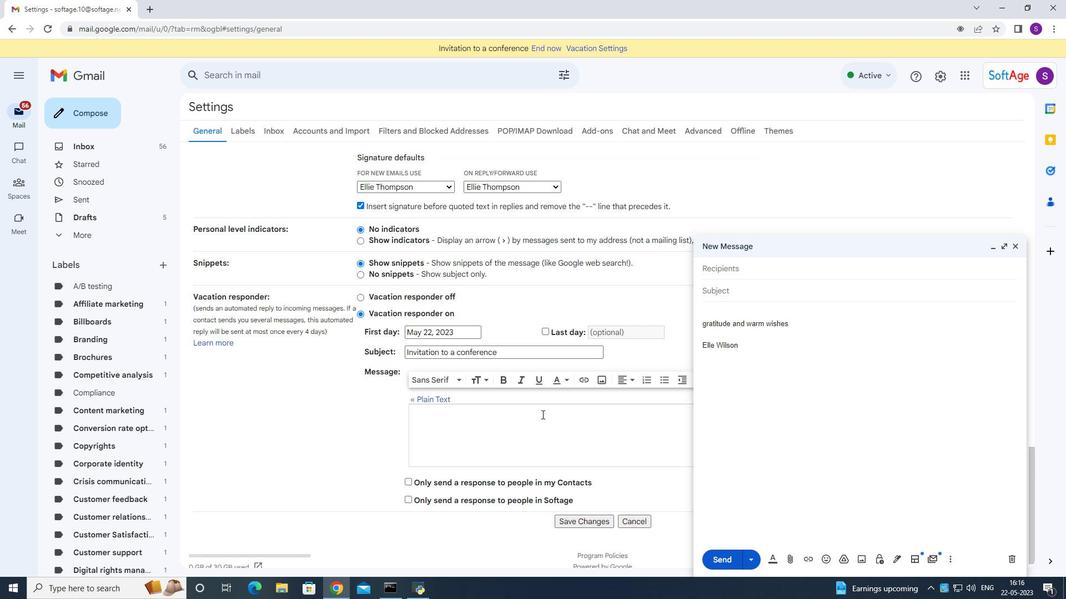 
Action: Mouse scrolled (550, 419) with delta (0, 0)
Screenshot: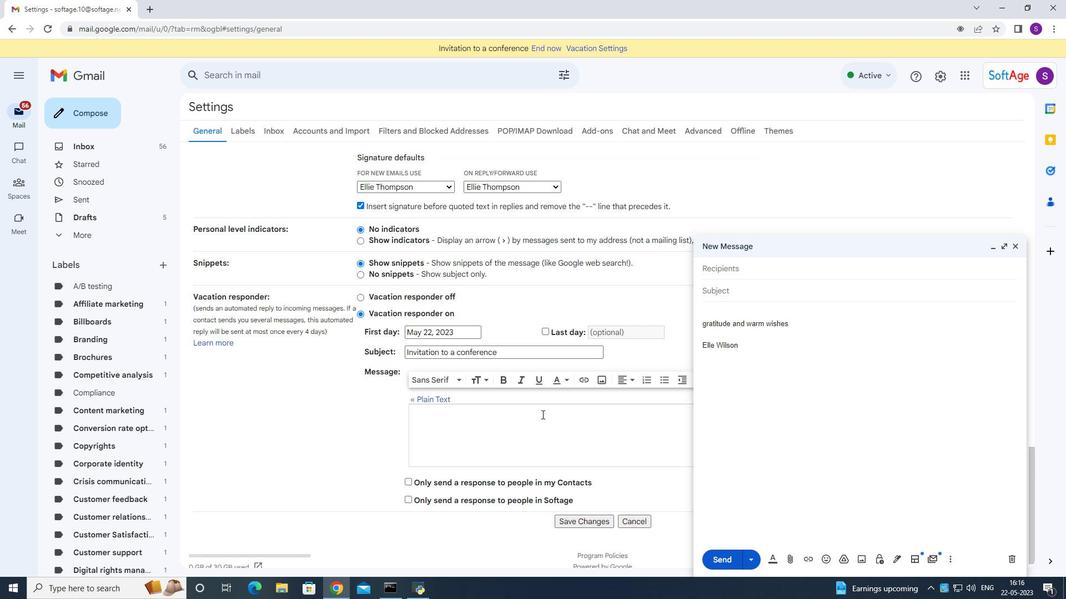 
Action: Mouse moved to (566, 506)
Screenshot: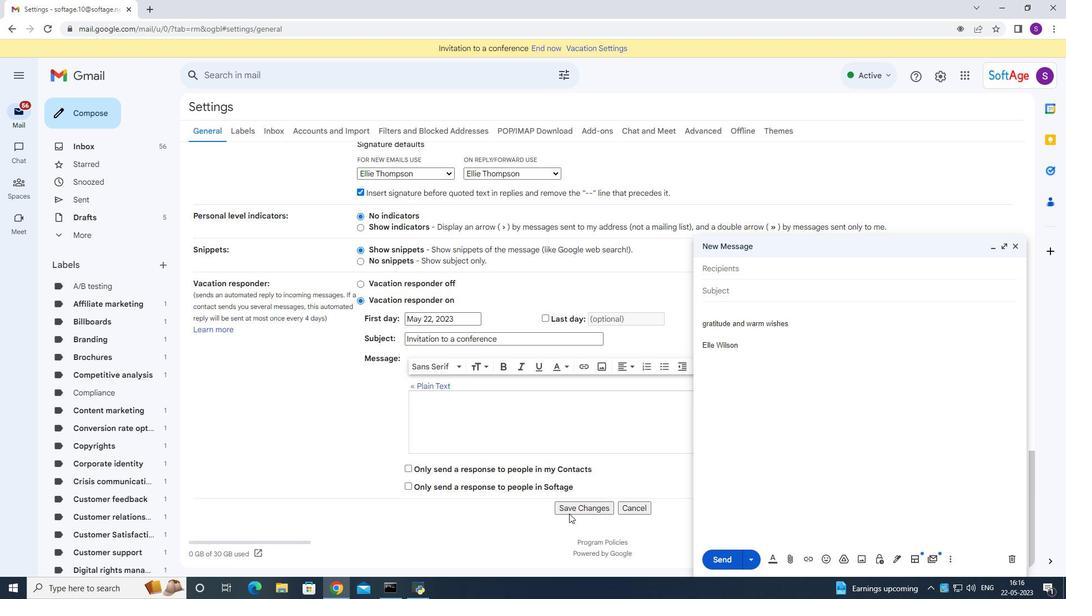 
Action: Mouse pressed left at (566, 506)
Screenshot: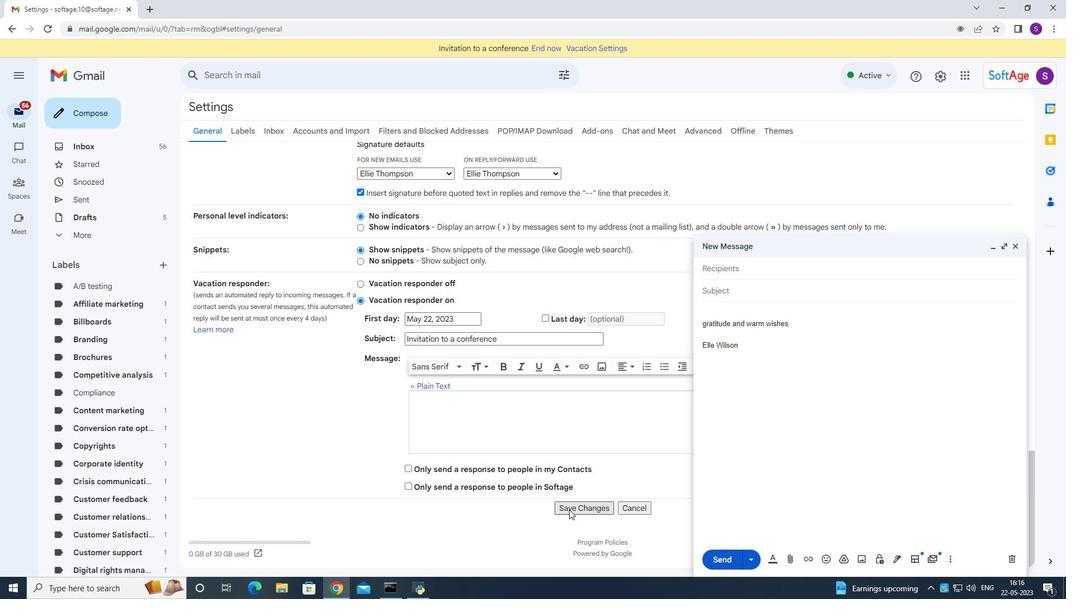 
Action: Mouse moved to (1019, 246)
Screenshot: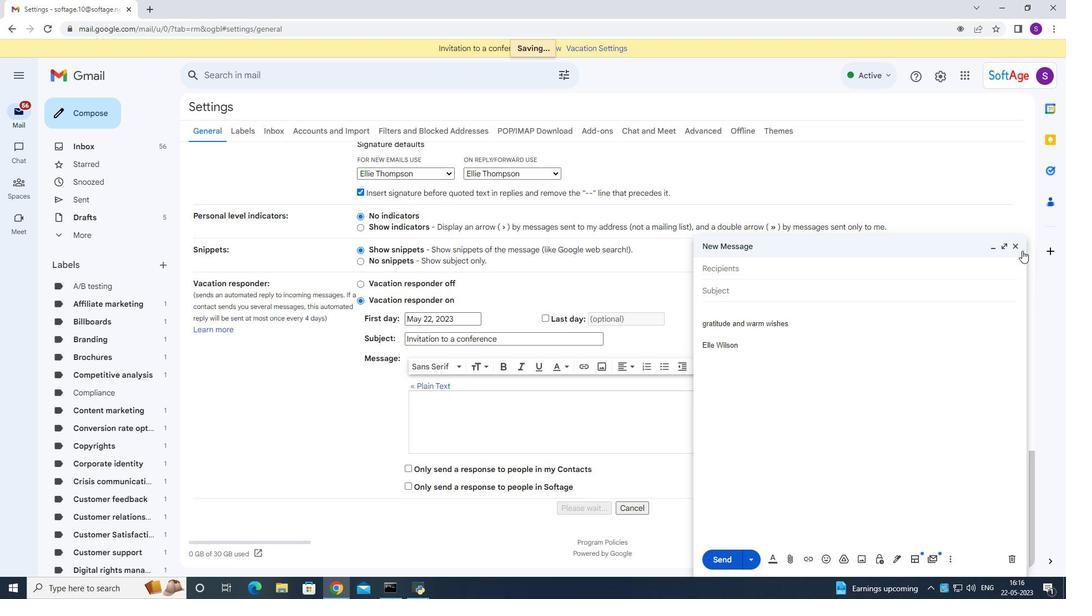 
Action: Mouse pressed left at (1019, 246)
Screenshot: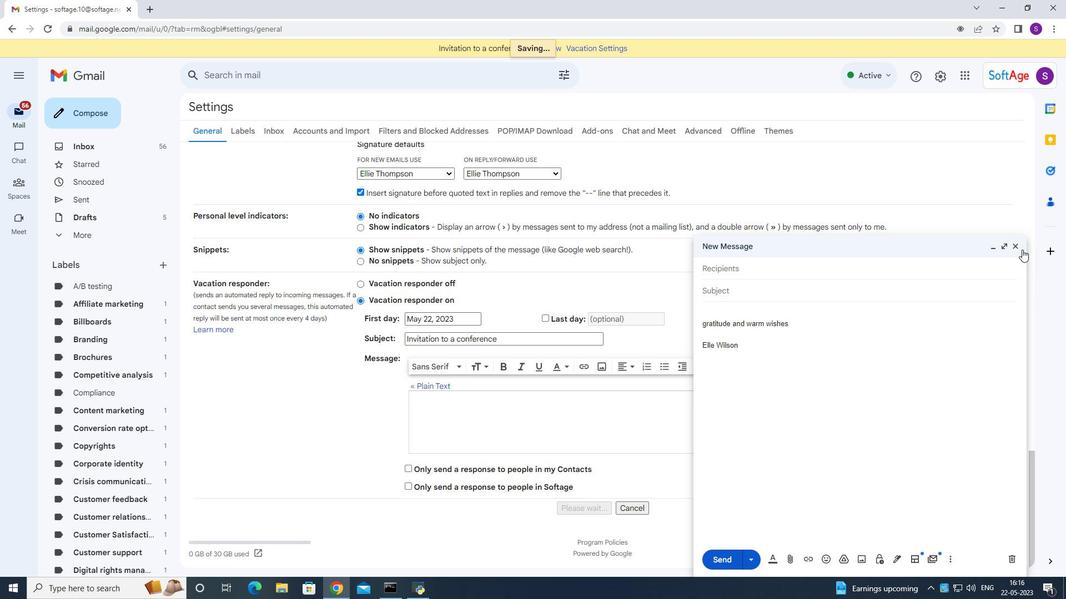 
Action: Mouse moved to (75, 114)
Screenshot: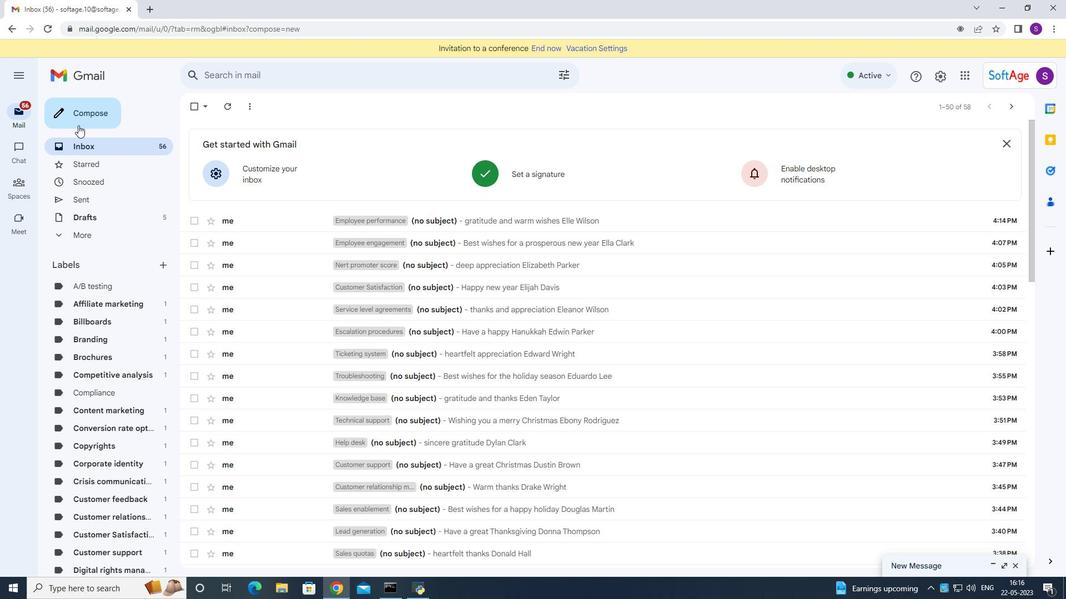 
Action: Mouse pressed left at (75, 114)
Screenshot: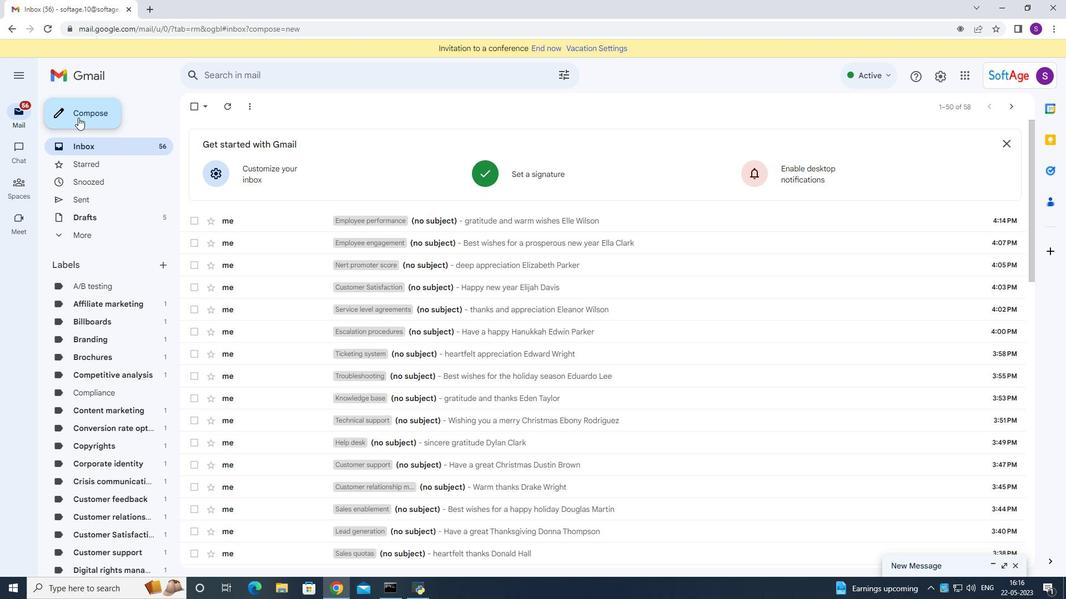 
Action: Mouse moved to (582, 274)
Screenshot: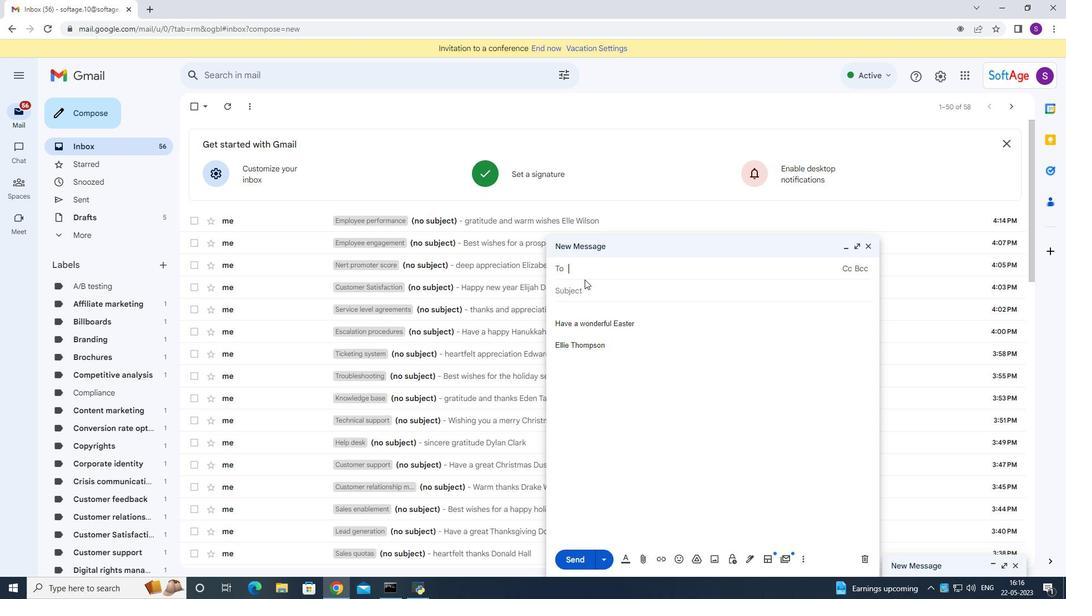 
Action: Key pressed <Key.shift>Softage.2<Key.backspace><Key.shift>@10<Key.backspace><Key.backspace><Key.backspace>10<Key.shift>@softage.net
Screenshot: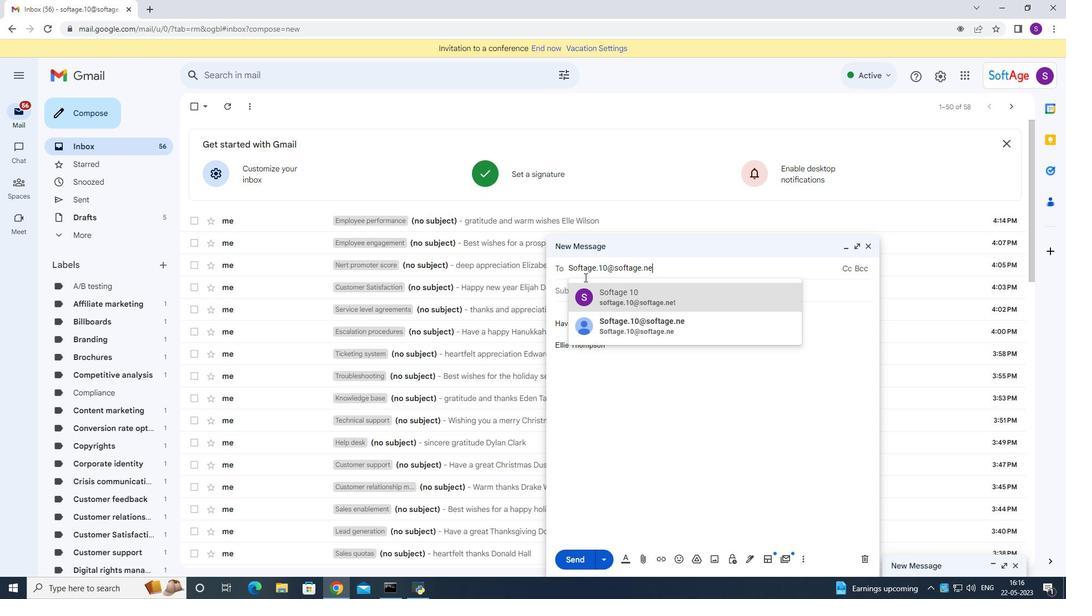 
Action: Mouse moved to (621, 293)
Screenshot: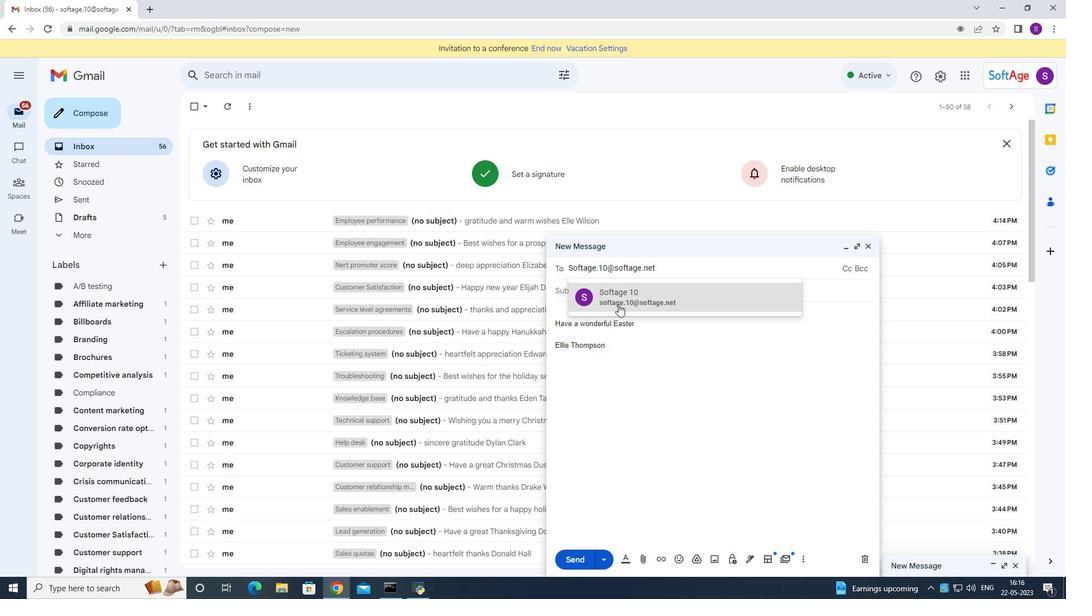 
Action: Mouse pressed left at (621, 293)
Screenshot: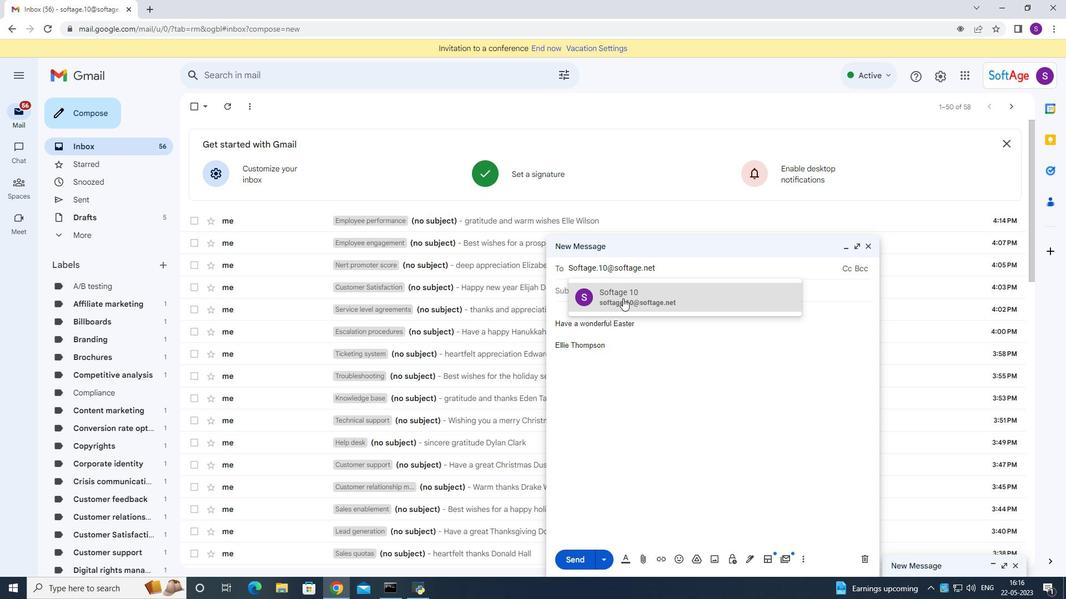 
Action: Mouse moved to (799, 556)
Screenshot: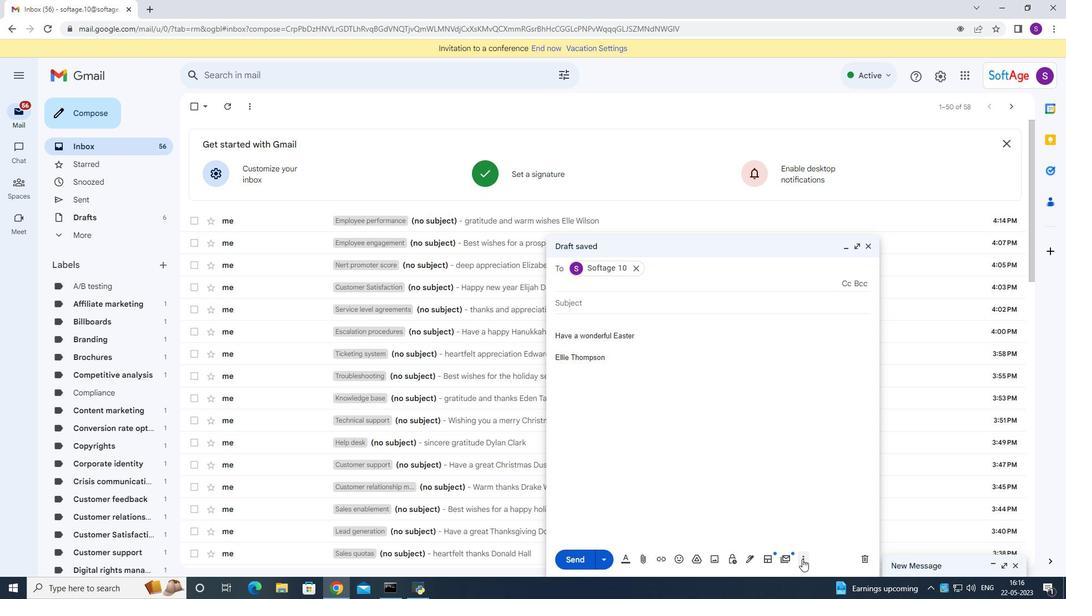 
Action: Mouse pressed left at (799, 556)
Screenshot: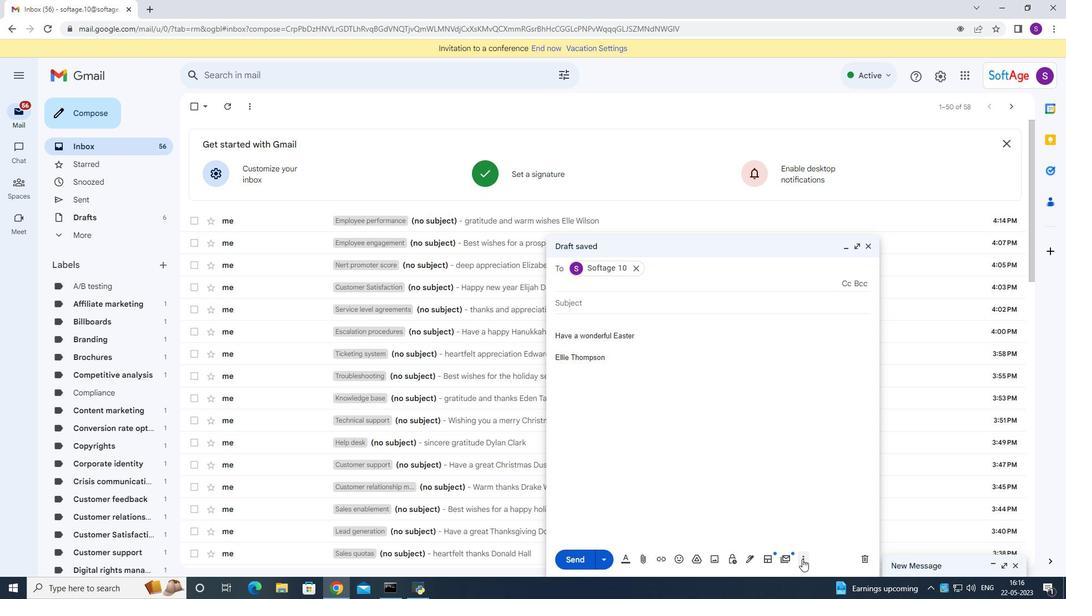 
Action: Mouse moved to (819, 455)
Screenshot: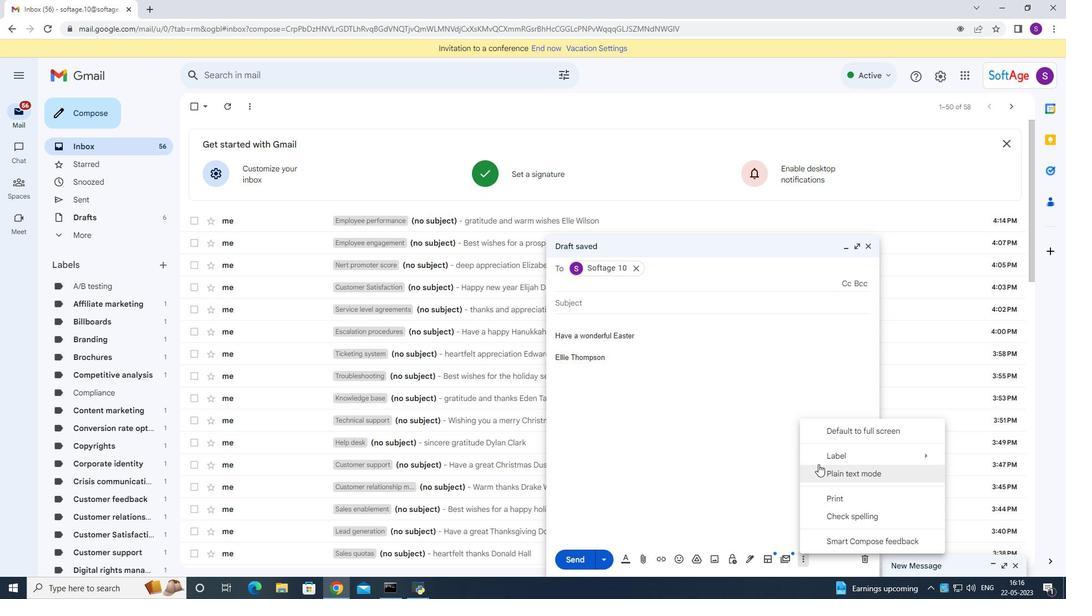 
Action: Mouse pressed left at (819, 455)
Screenshot: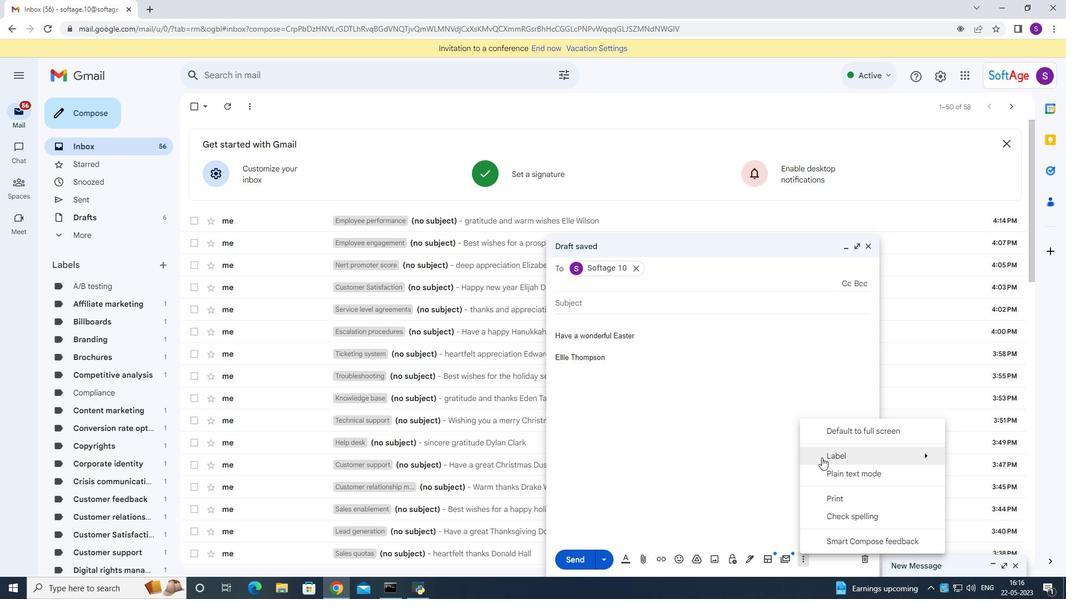 
Action: Mouse moved to (659, 430)
Screenshot: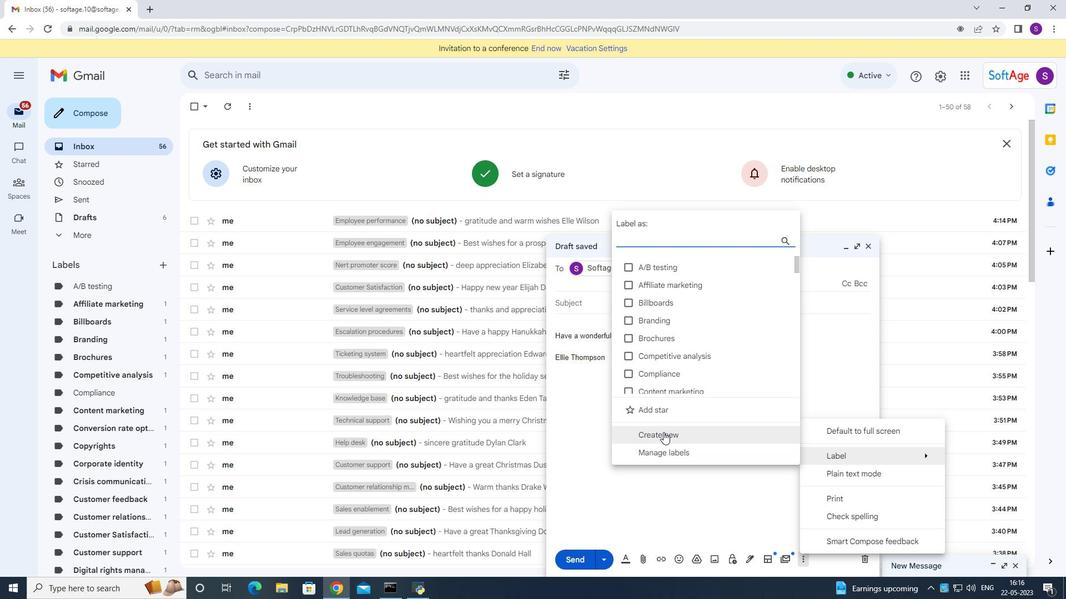
Action: Mouse pressed left at (659, 430)
Screenshot: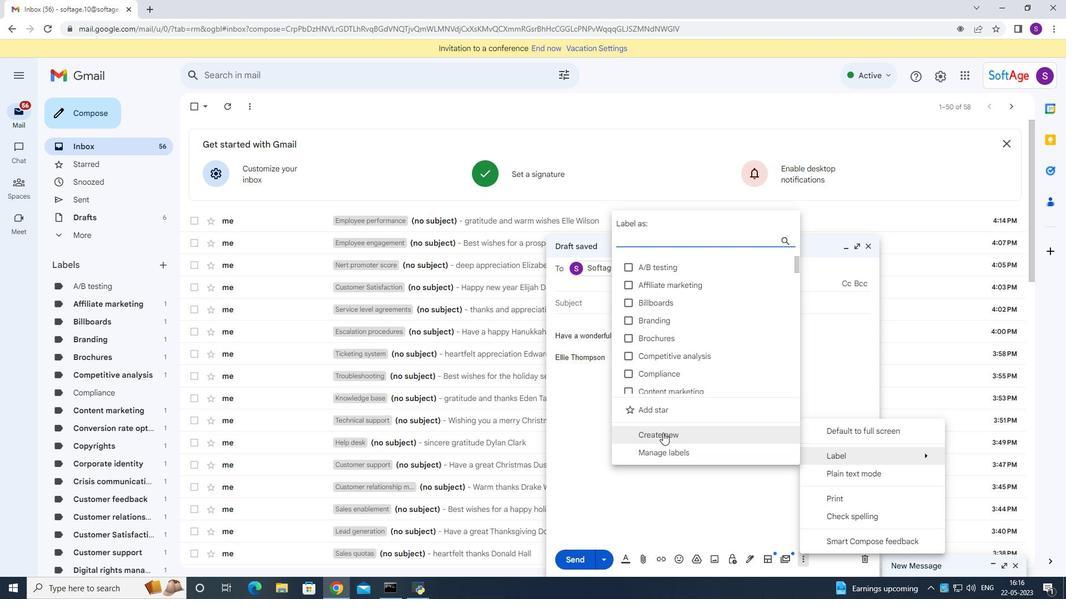 
Action: Mouse moved to (661, 430)
Screenshot: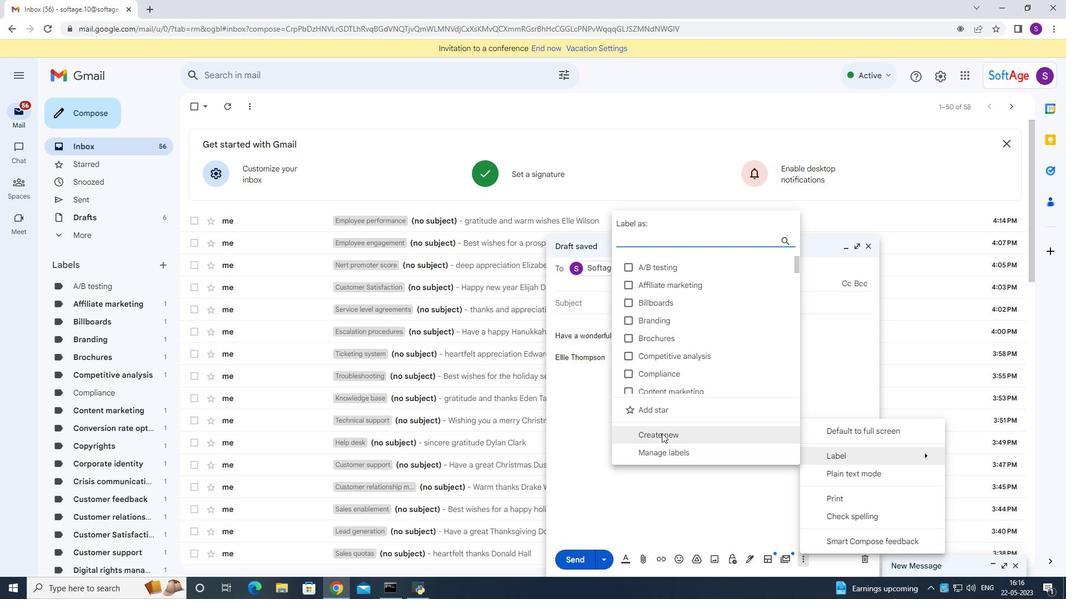 
Action: Key pressed <Key.shift>Employee<Key.space>benefits
Screenshot: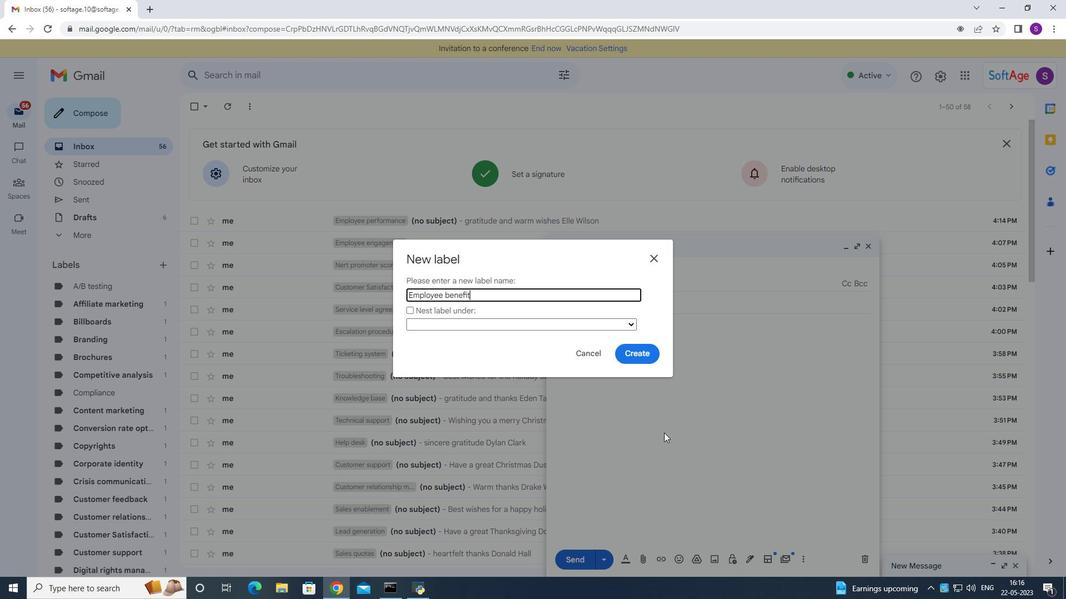 
Action: Mouse moved to (632, 348)
Screenshot: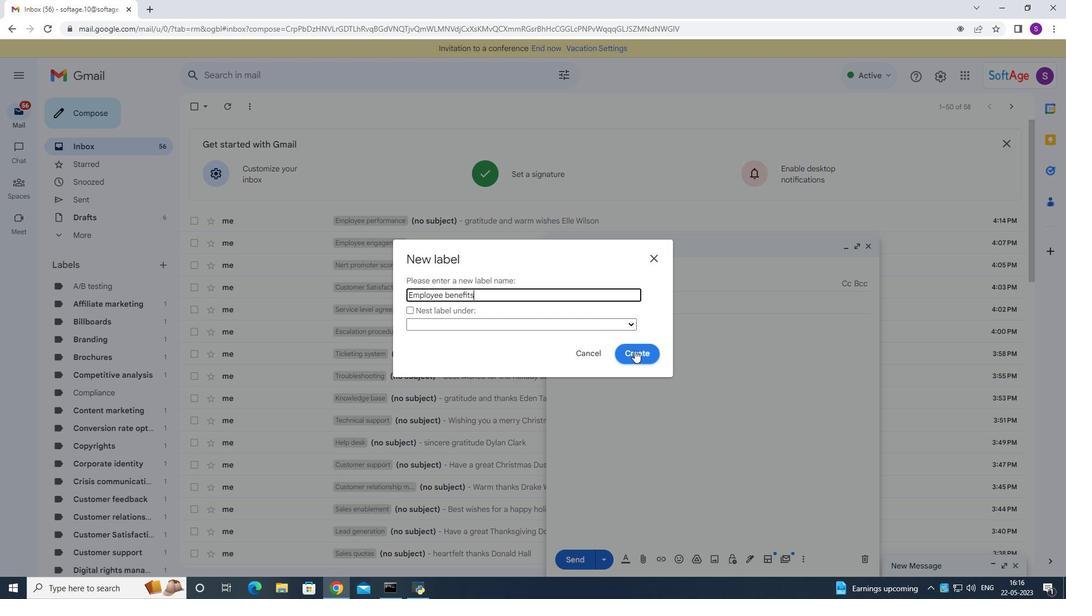 
Action: Mouse pressed left at (632, 348)
Screenshot: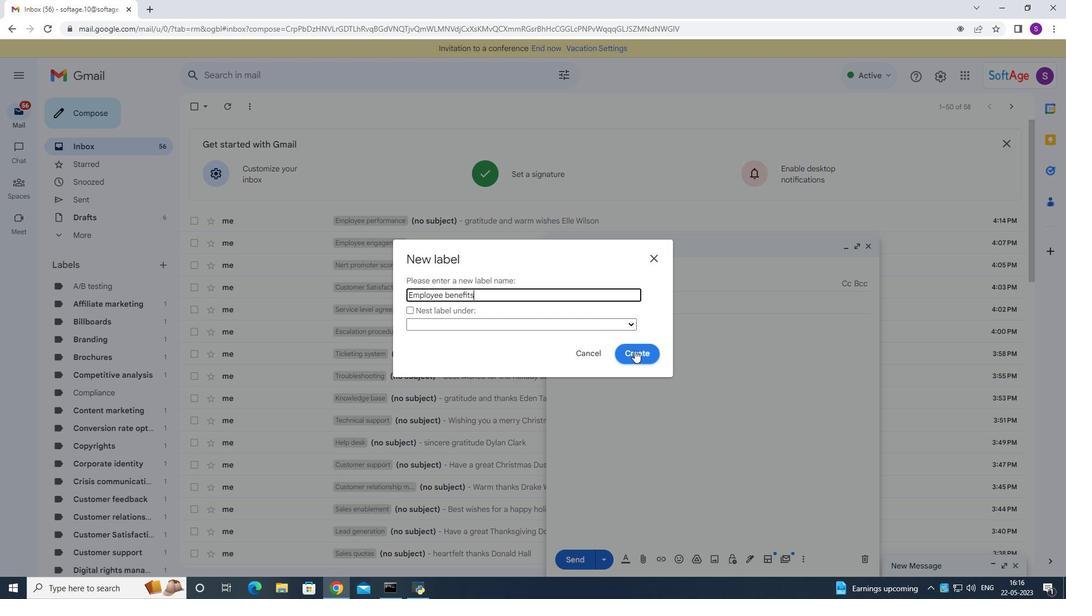
Action: Mouse moved to (573, 555)
Screenshot: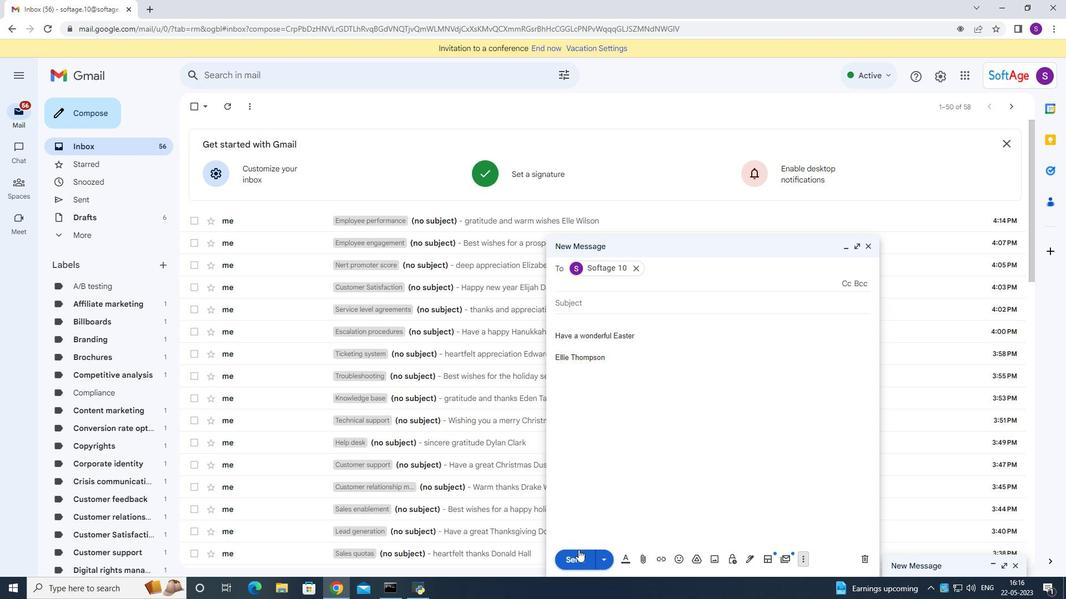 
Action: Mouse pressed left at (573, 555)
Screenshot: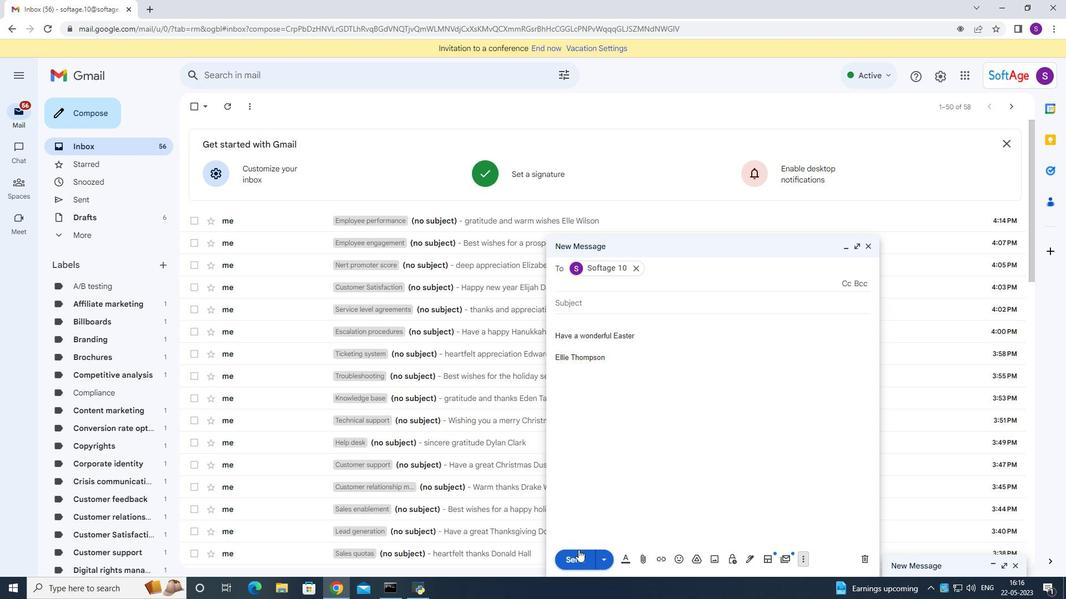 
Action: Mouse moved to (758, 355)
Screenshot: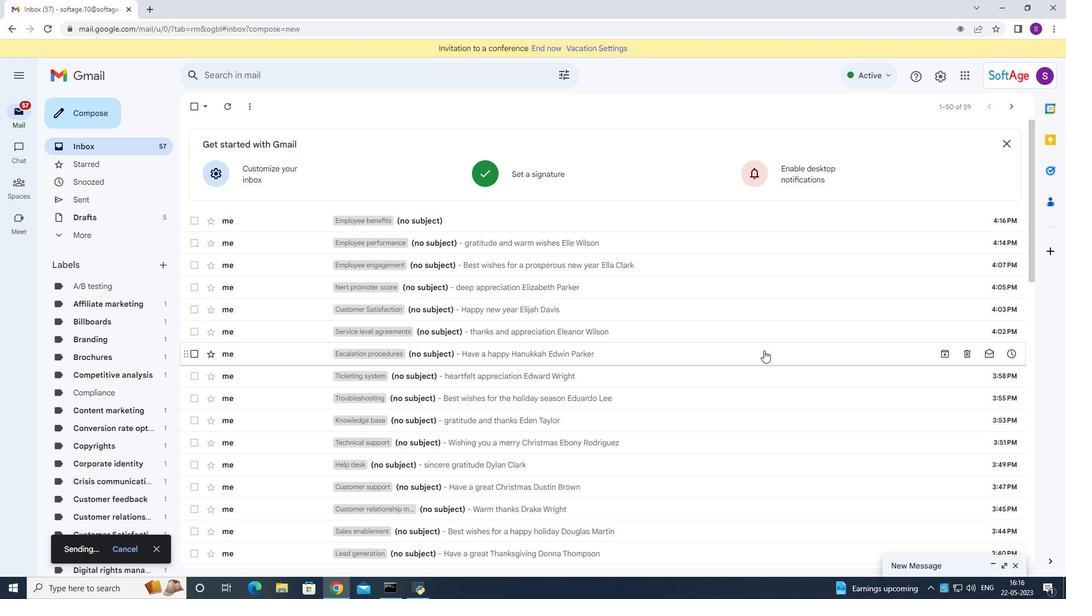 
